 Task: Research Airbnb options in Apam, Ghana from 4th December, 2023 to 10th December, 2023 for 8 adults, 2 children, 1 infant and 1 pet. Place can be entire room or shared room with 4 bedrooms having 8 beds and 4 bathrooms. Property type can be house. Amenities needed are: wifi, TV, free parkinig on premises, gym, breakfast.
Action: Mouse moved to (512, 94)
Screenshot: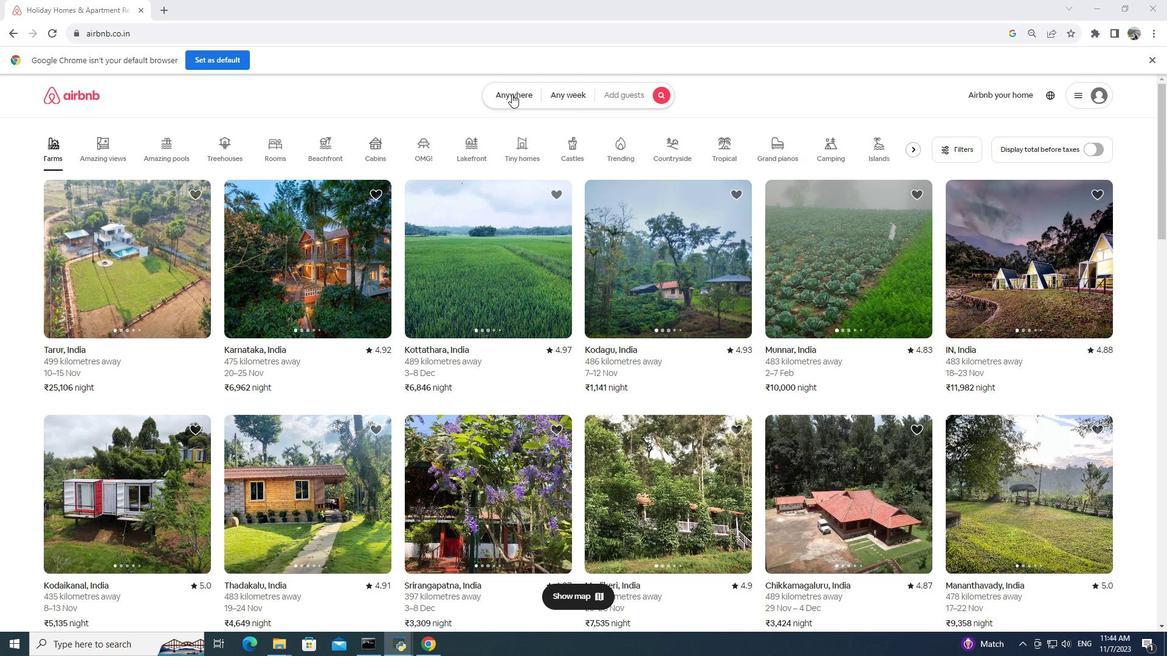 
Action: Mouse pressed left at (512, 94)
Screenshot: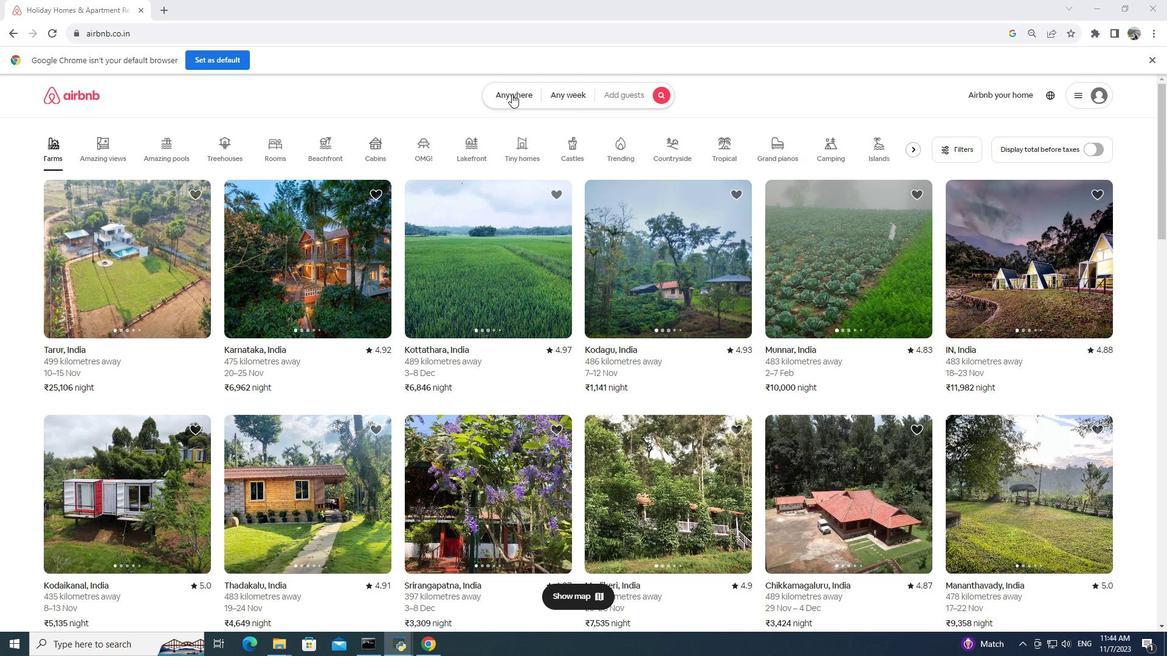 
Action: Mouse moved to (421, 145)
Screenshot: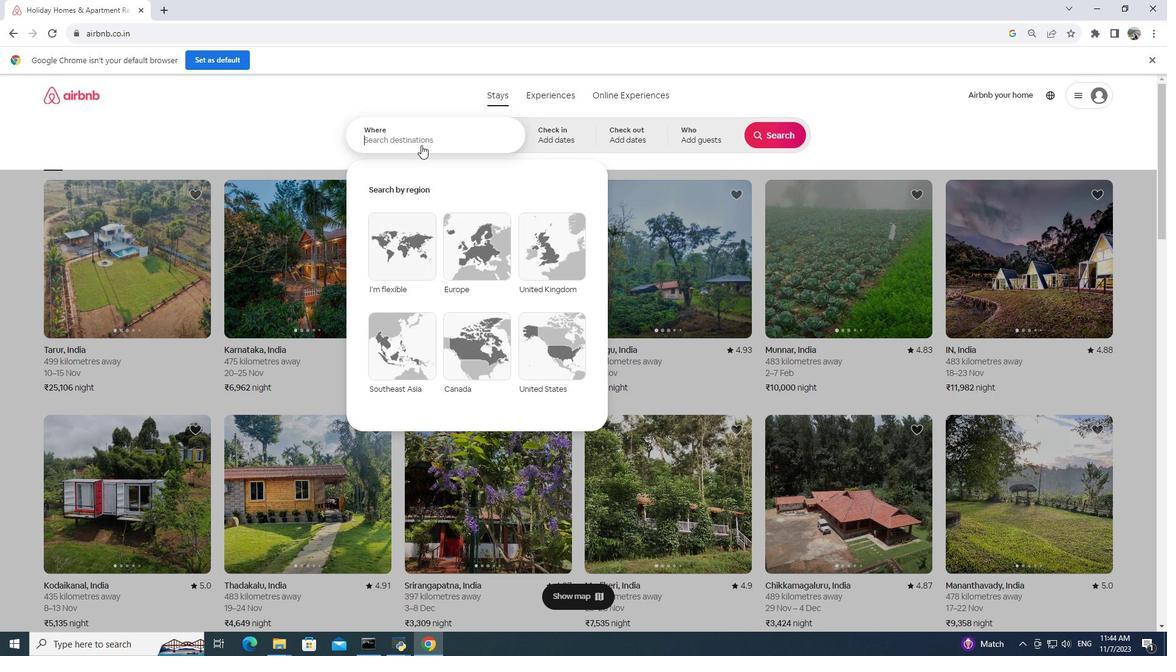 
Action: Mouse pressed left at (421, 145)
Screenshot: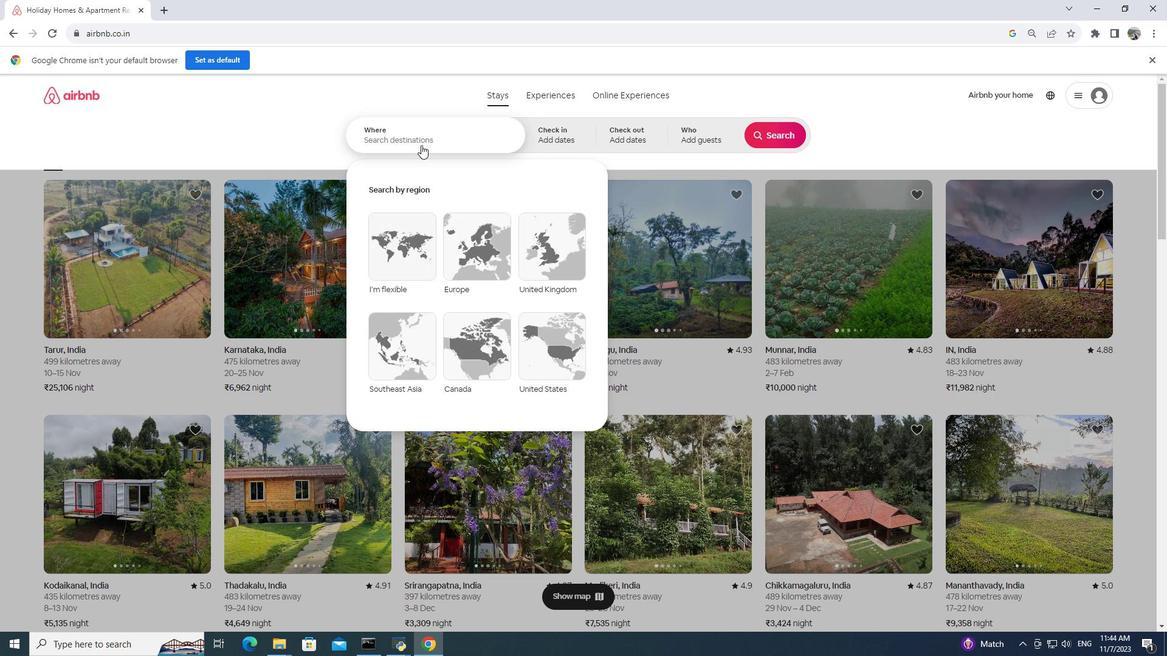 
Action: Mouse moved to (422, 145)
Screenshot: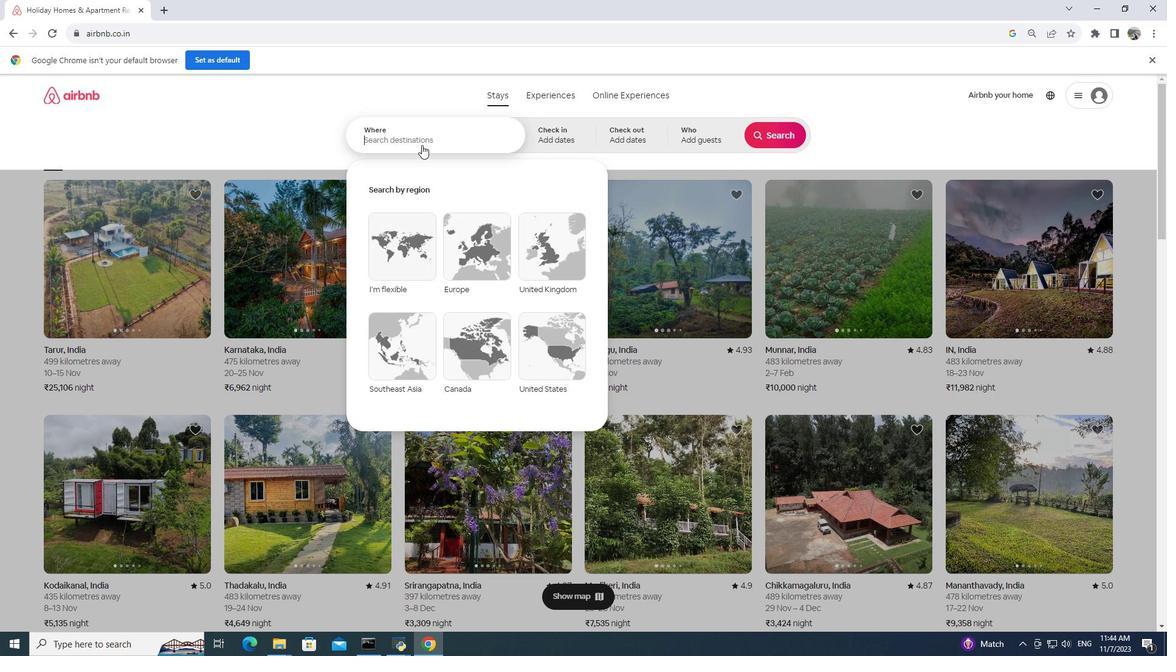 
Action: Key pressed apam,<Key.space>ghana
Screenshot: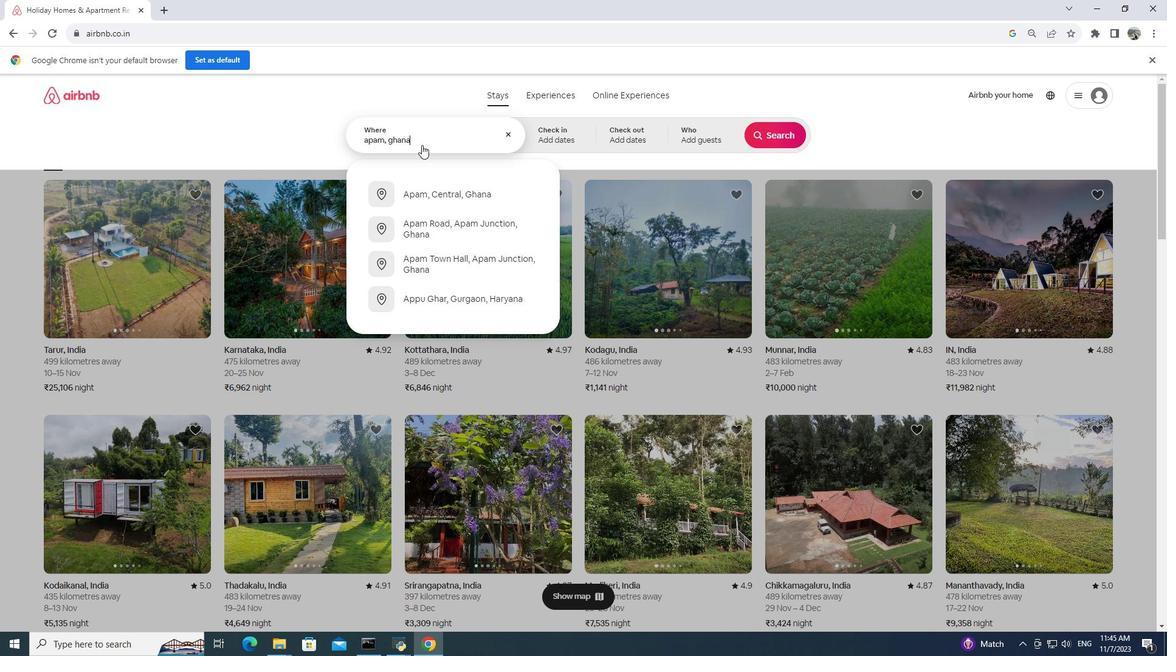 
Action: Mouse moved to (557, 139)
Screenshot: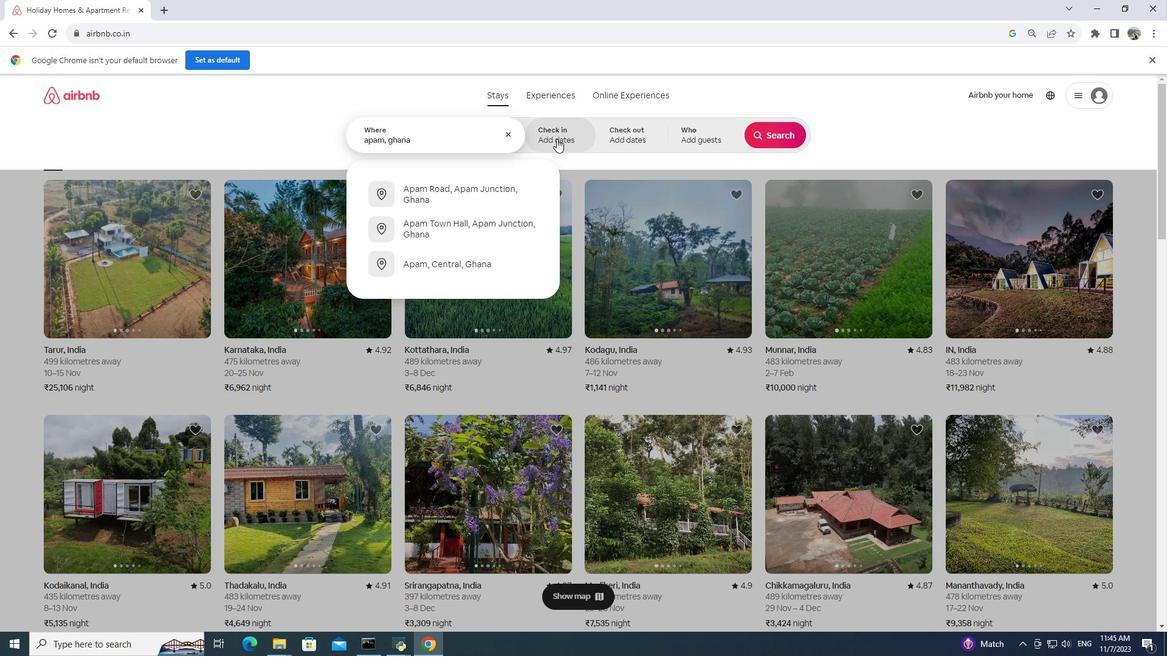 
Action: Mouse pressed left at (557, 139)
Screenshot: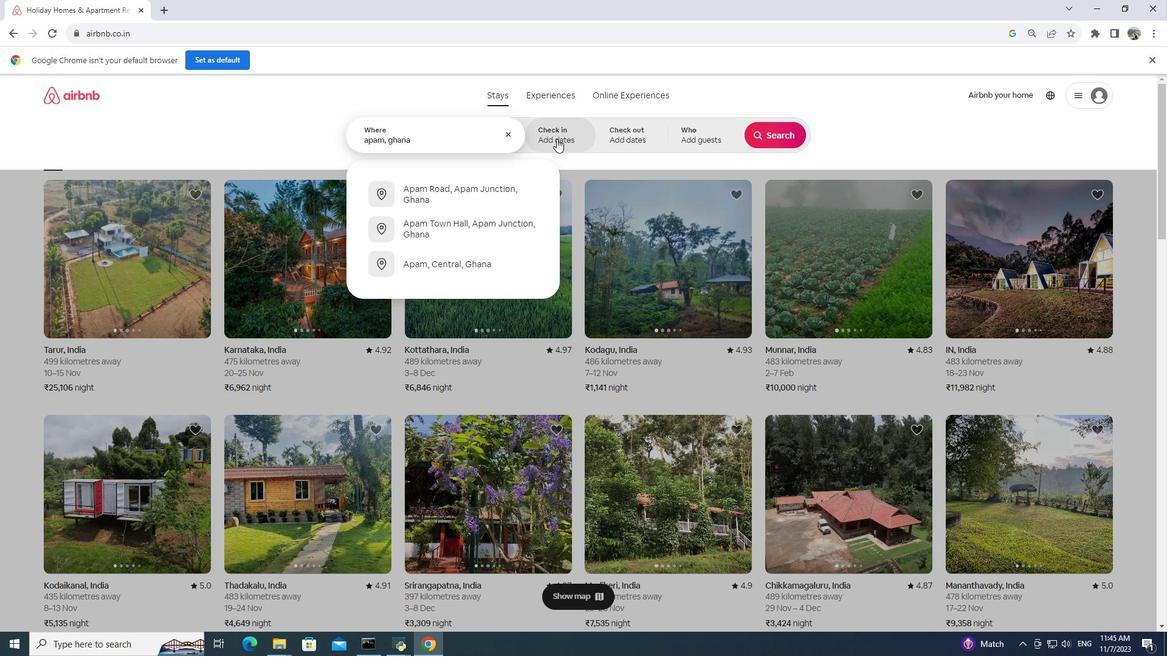 
Action: Mouse moved to (628, 296)
Screenshot: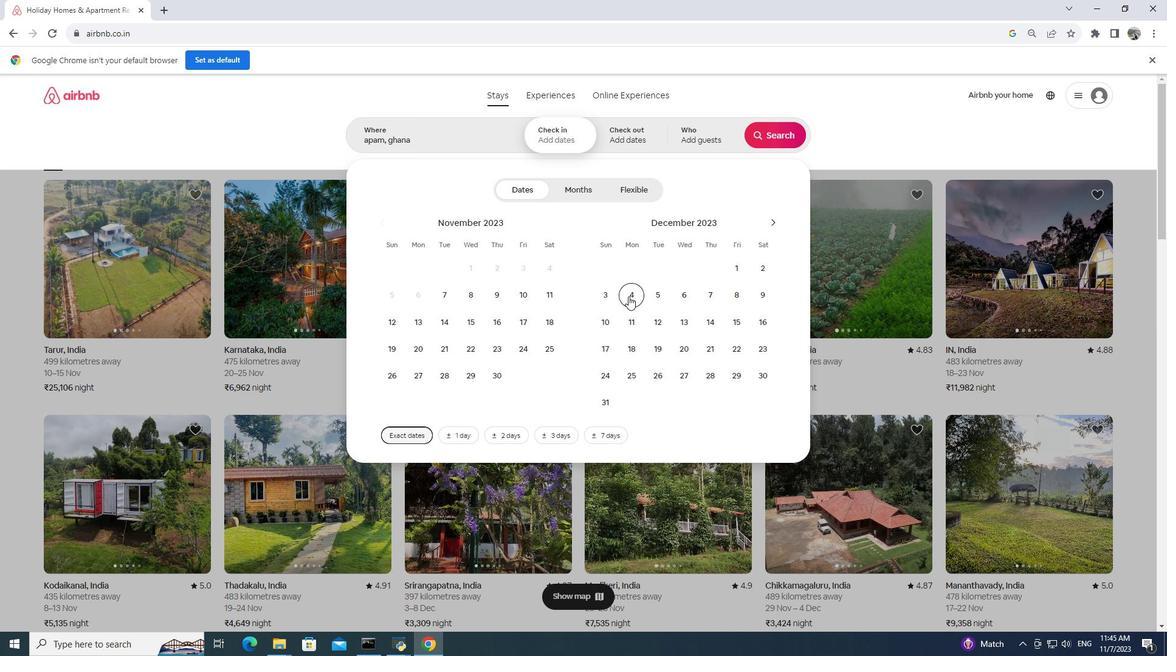 
Action: Mouse pressed left at (628, 296)
Screenshot: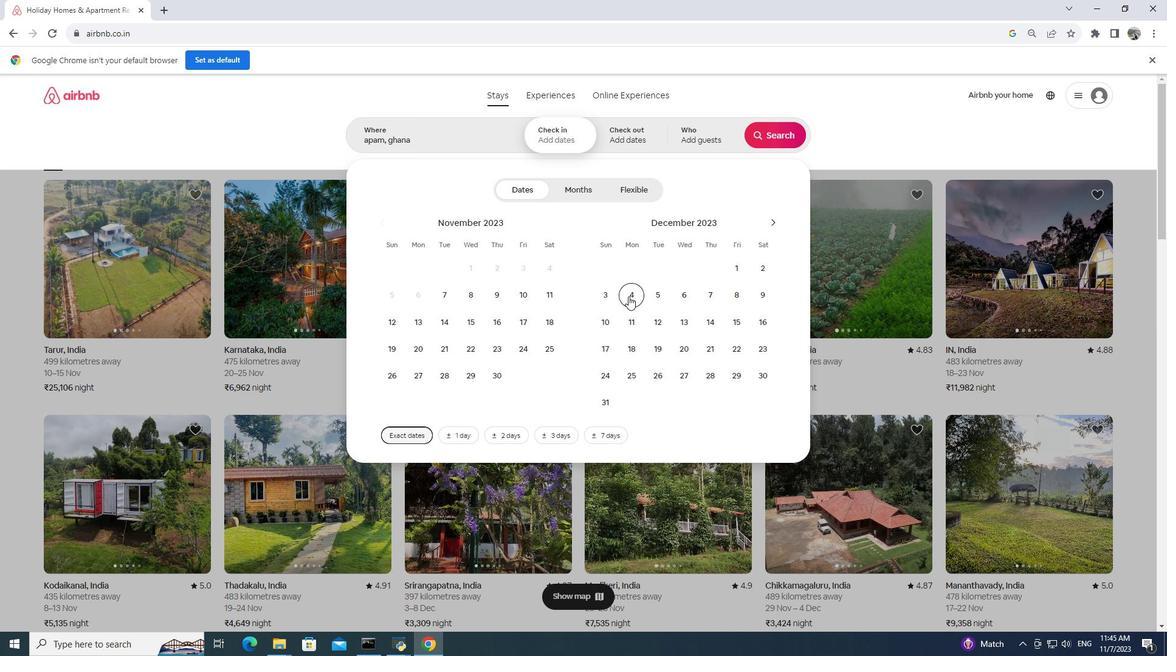 
Action: Mouse moved to (608, 328)
Screenshot: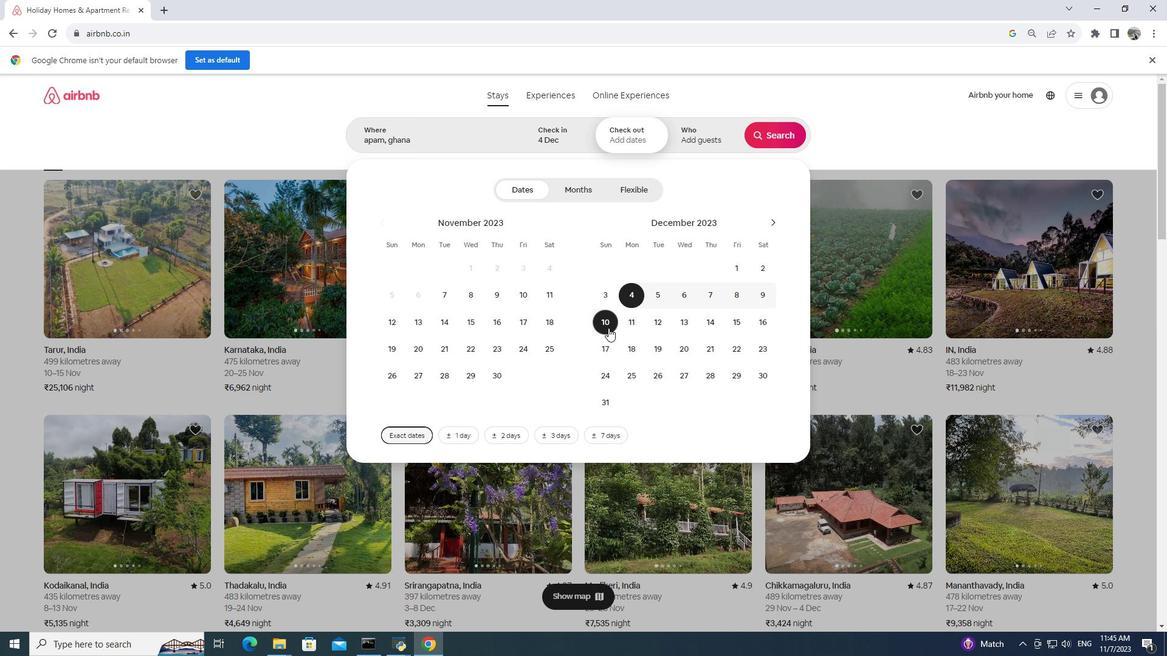 
Action: Mouse pressed left at (608, 328)
Screenshot: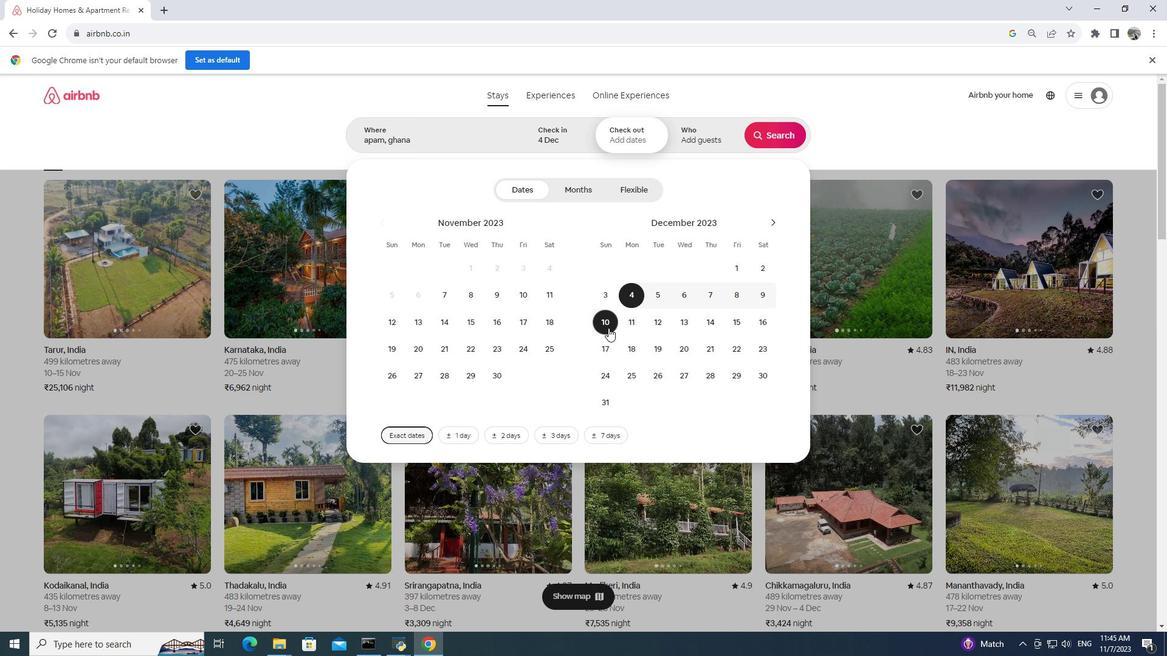 
Action: Mouse moved to (688, 127)
Screenshot: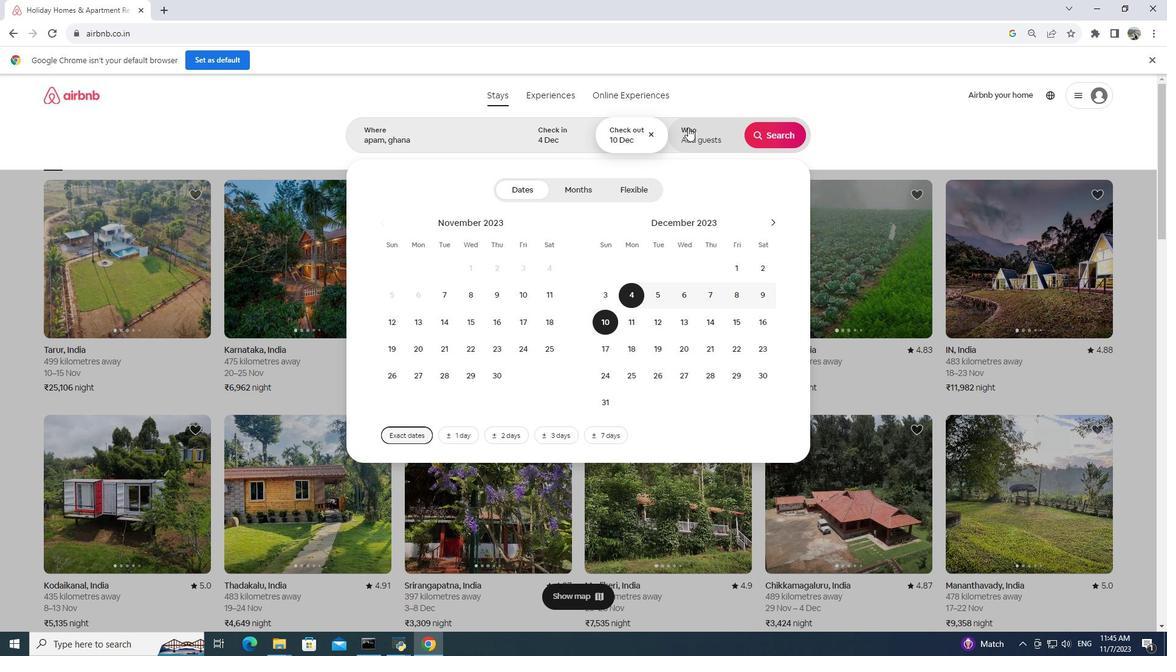 
Action: Mouse pressed left at (688, 127)
Screenshot: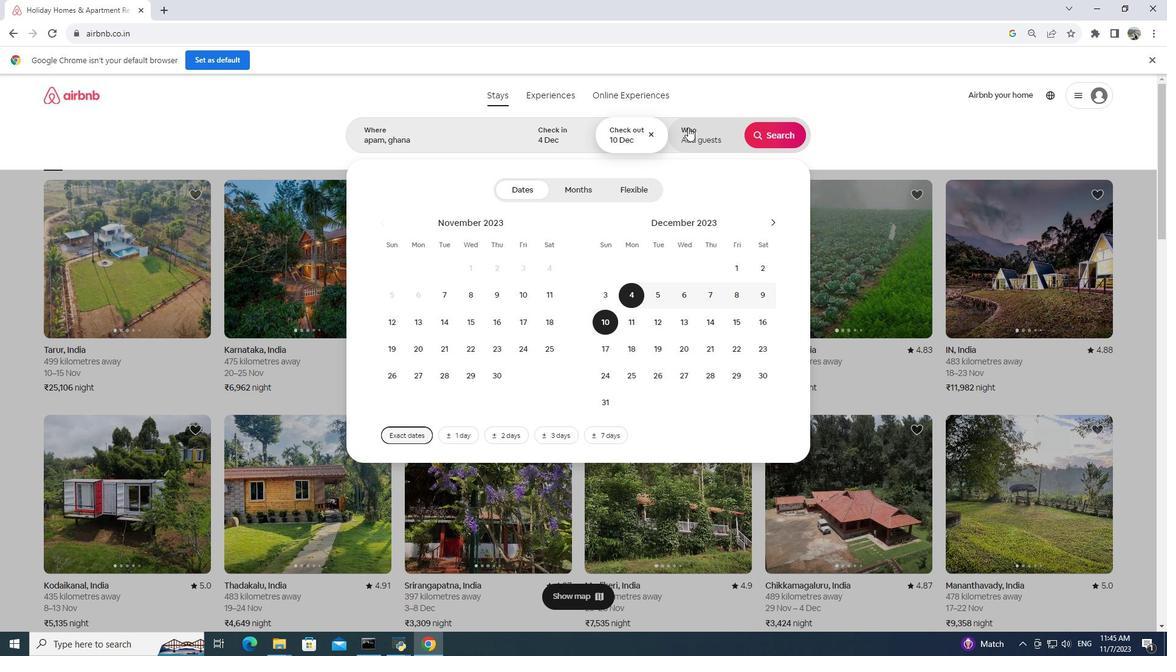 
Action: Mouse moved to (778, 194)
Screenshot: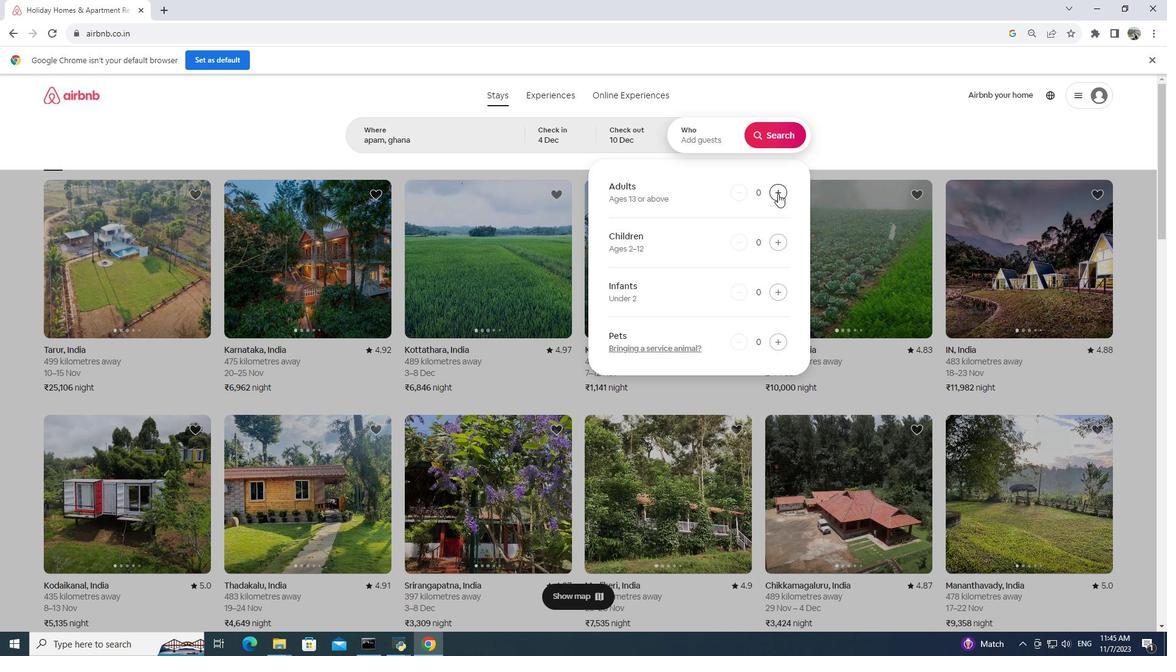 
Action: Mouse pressed left at (778, 194)
Screenshot: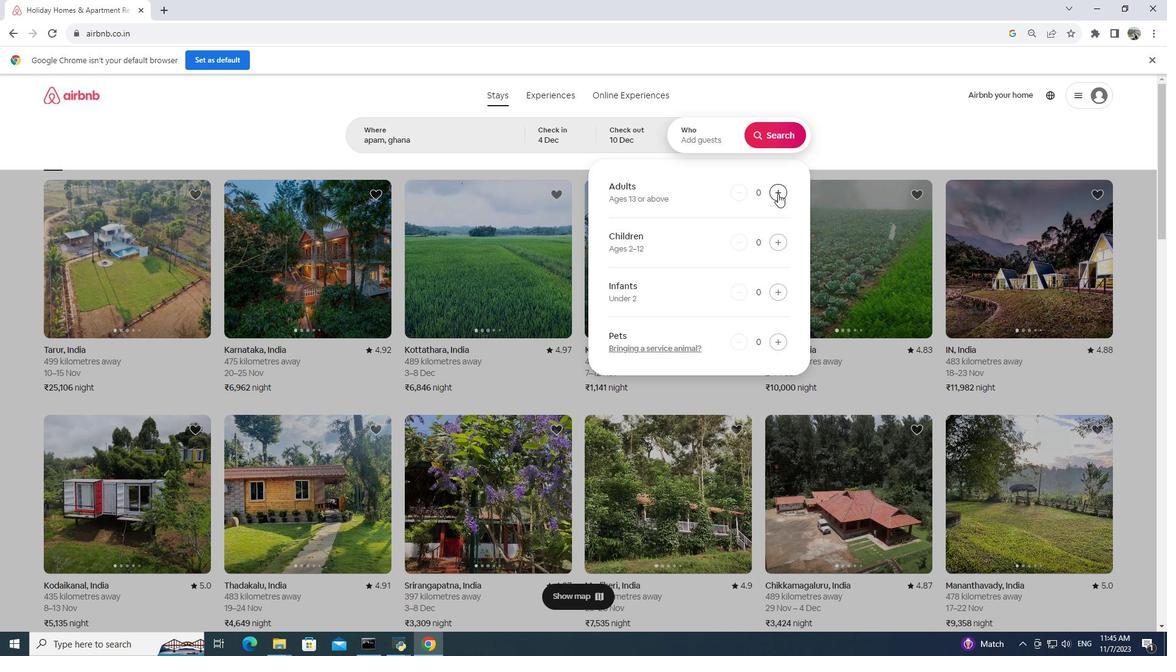 
Action: Mouse moved to (778, 192)
Screenshot: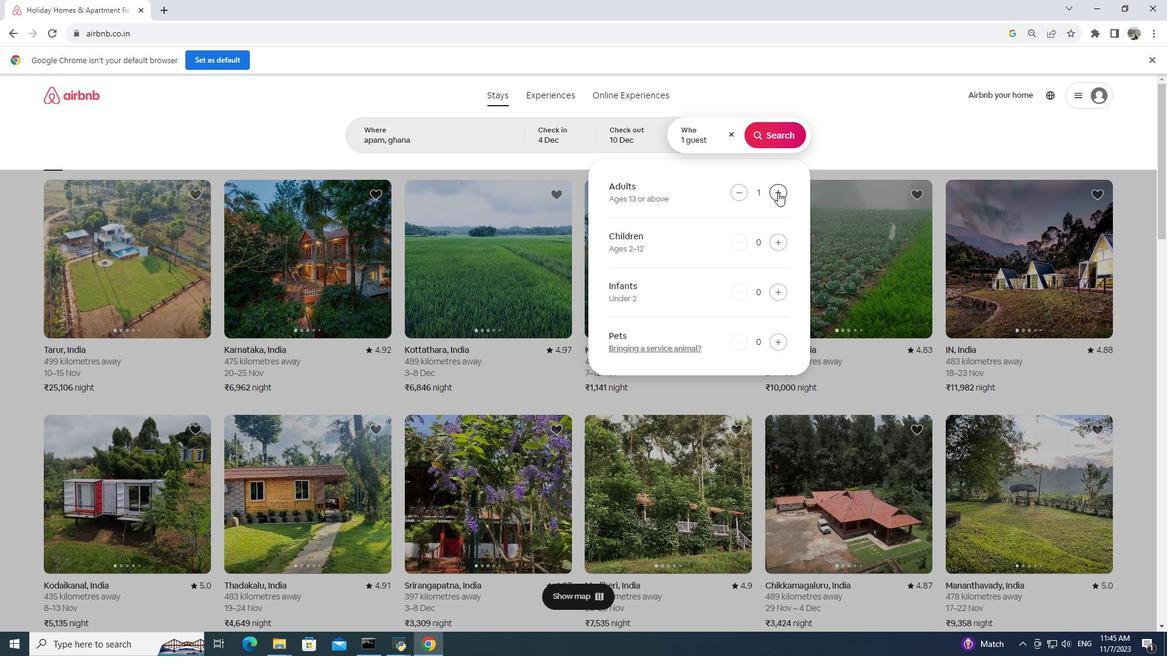 
Action: Mouse pressed left at (778, 192)
Screenshot: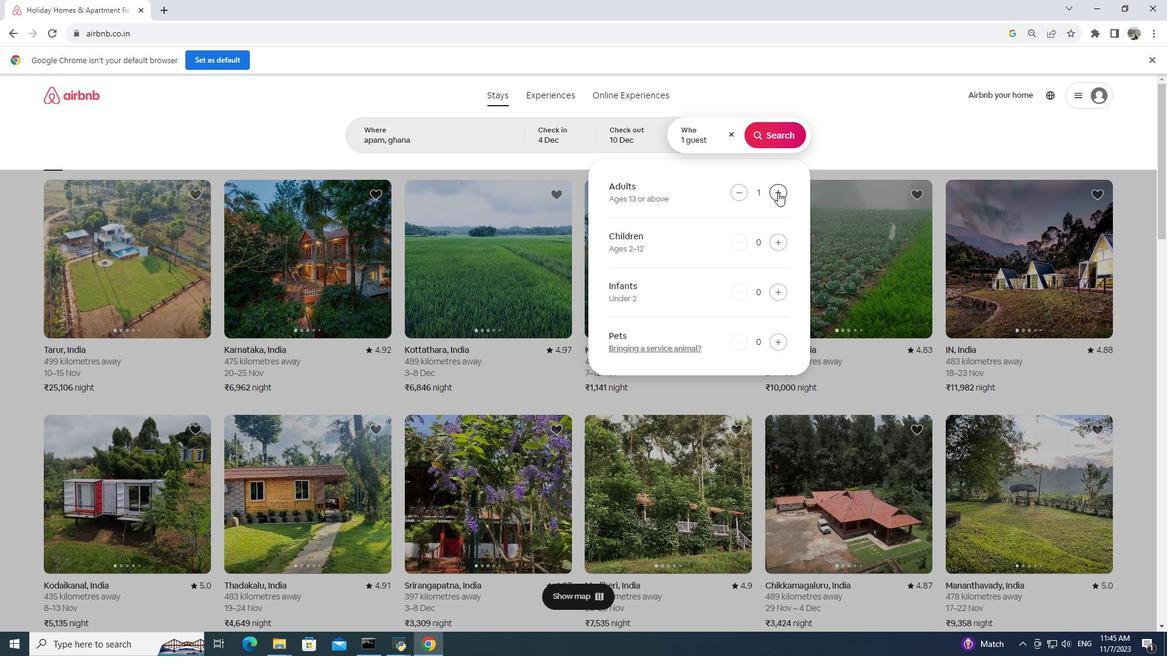 
Action: Mouse moved to (778, 192)
Screenshot: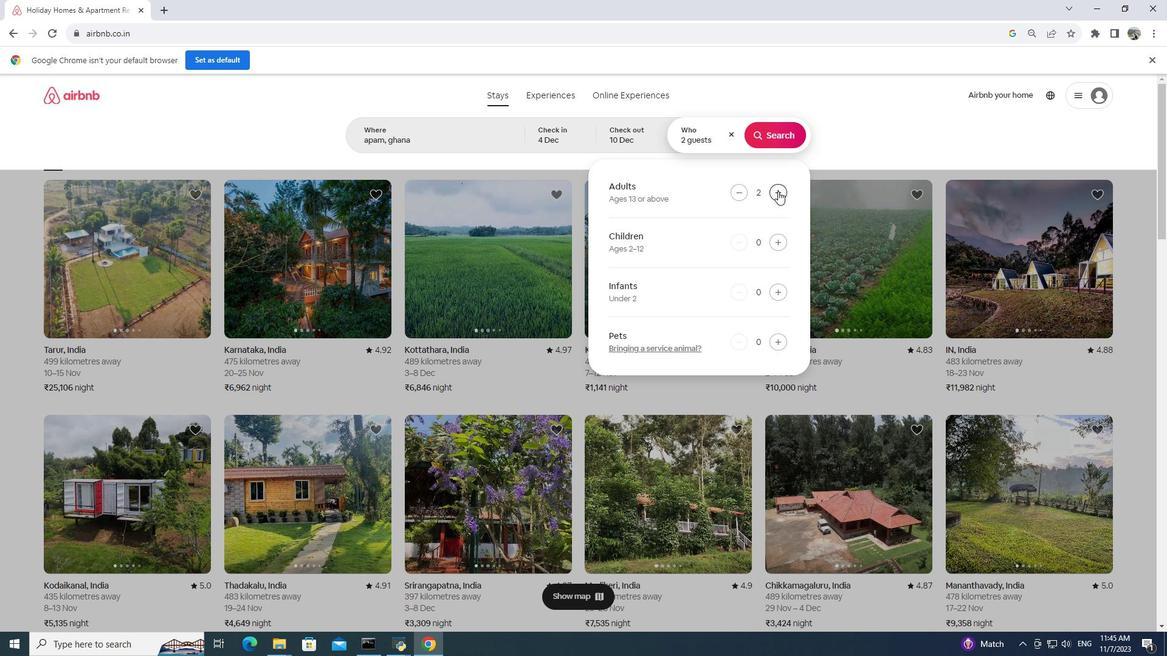 
Action: Mouse pressed left at (778, 192)
Screenshot: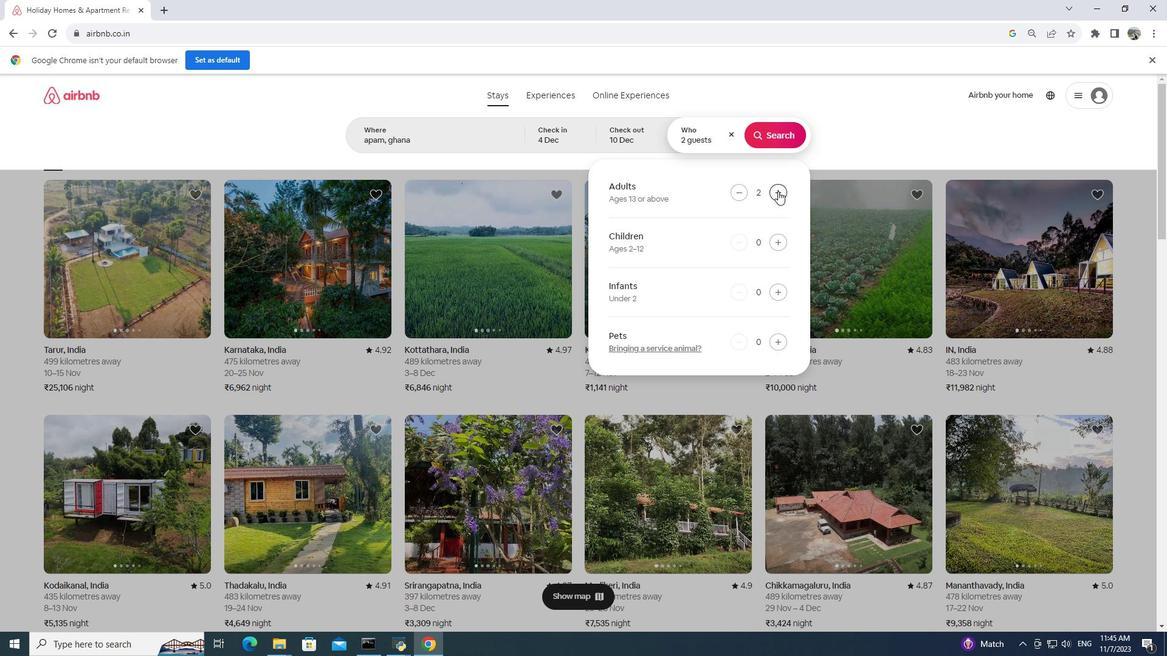 
Action: Mouse moved to (778, 191)
Screenshot: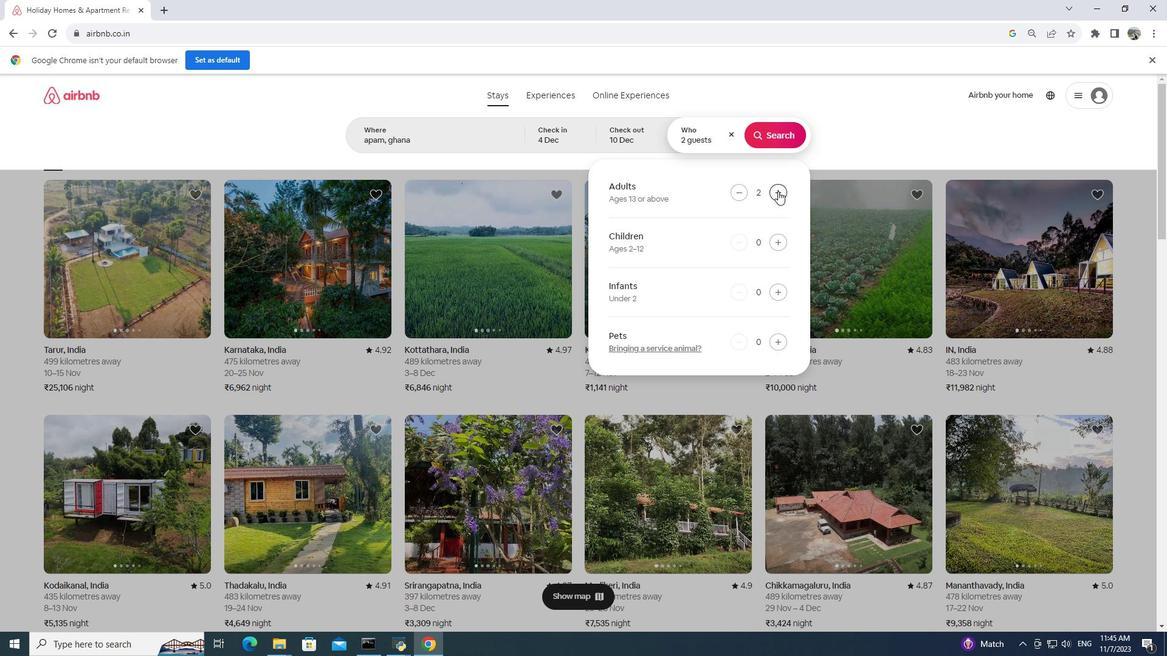 
Action: Mouse pressed left at (778, 191)
Screenshot: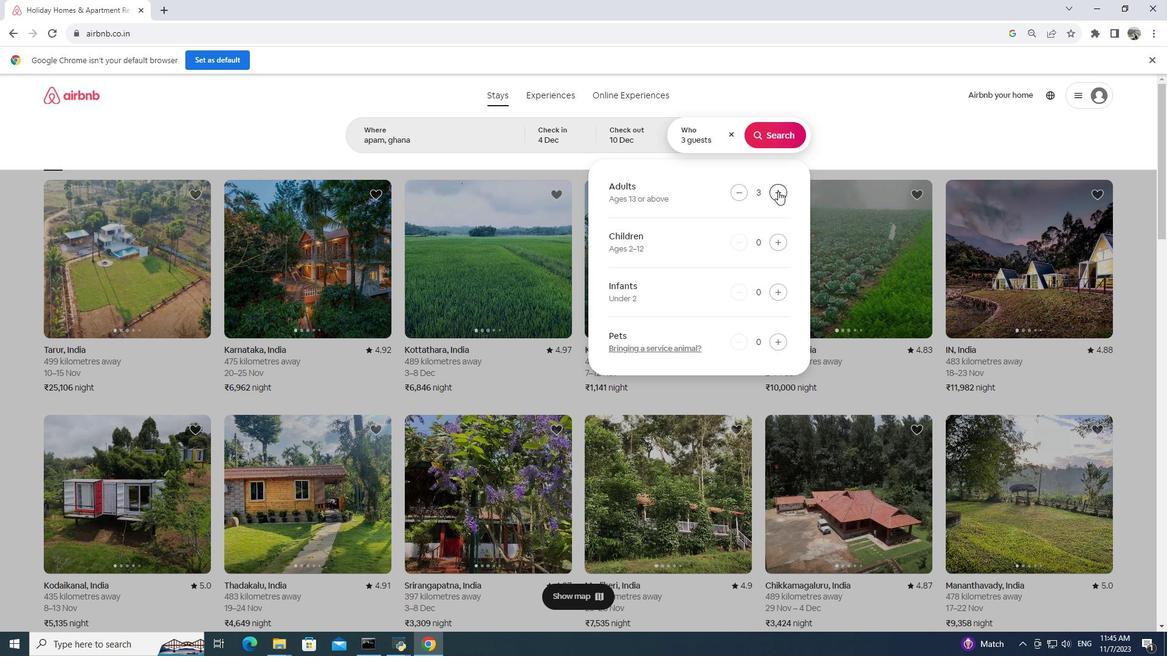 
Action: Mouse pressed left at (778, 191)
Screenshot: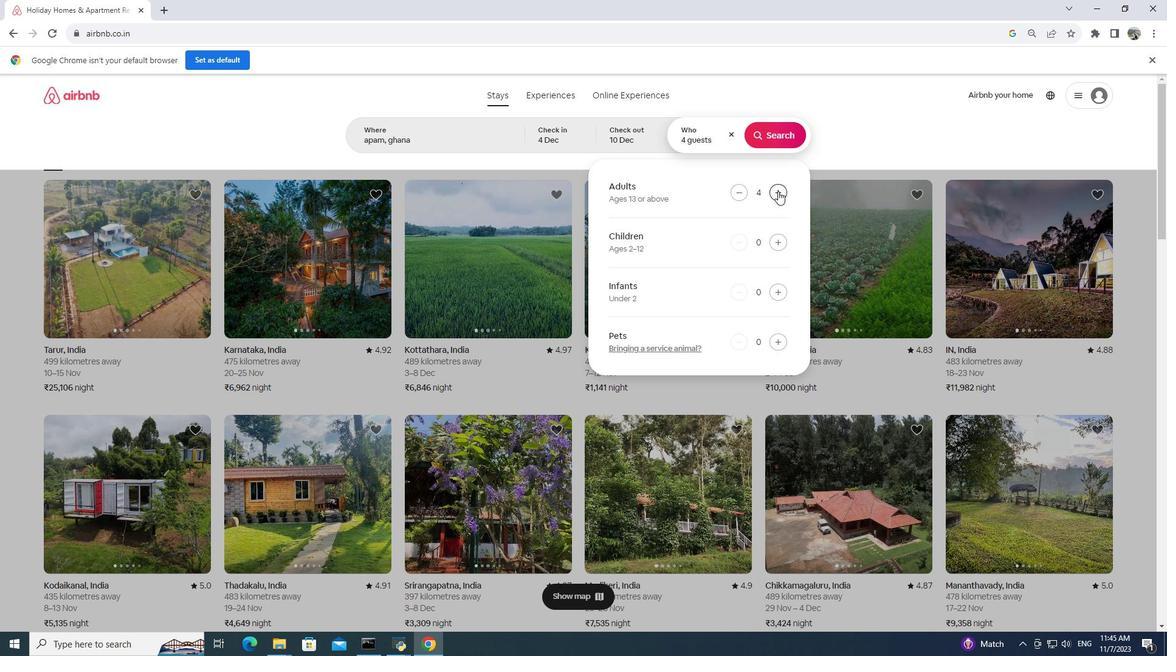 
Action: Mouse moved to (778, 190)
Screenshot: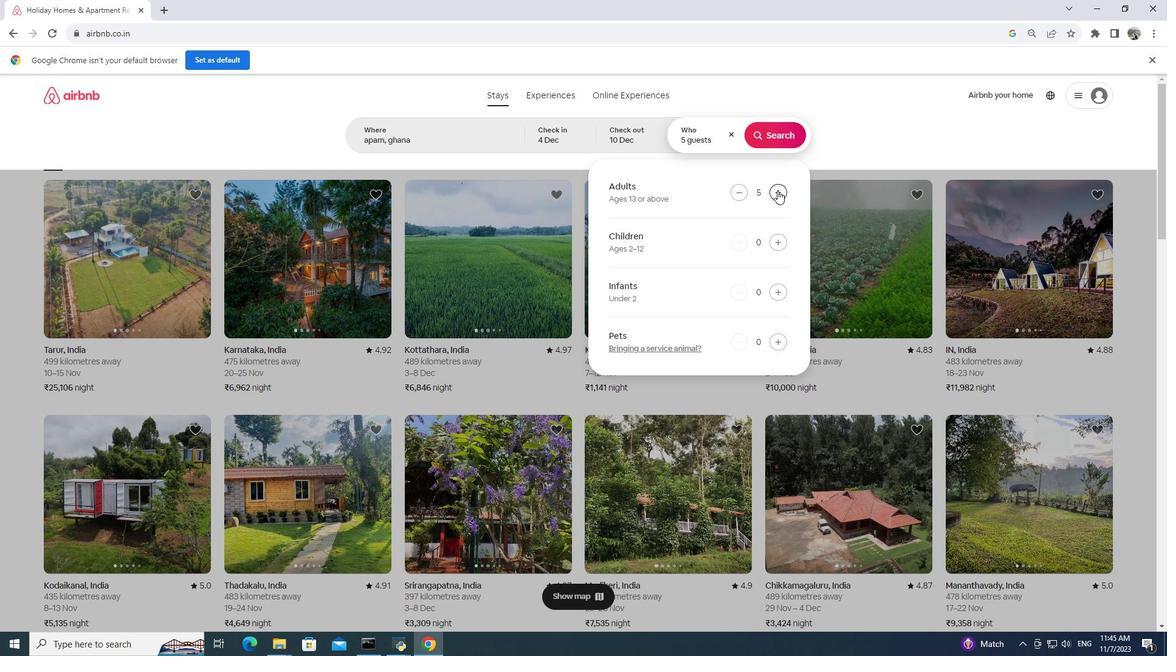 
Action: Mouse pressed left at (778, 190)
Screenshot: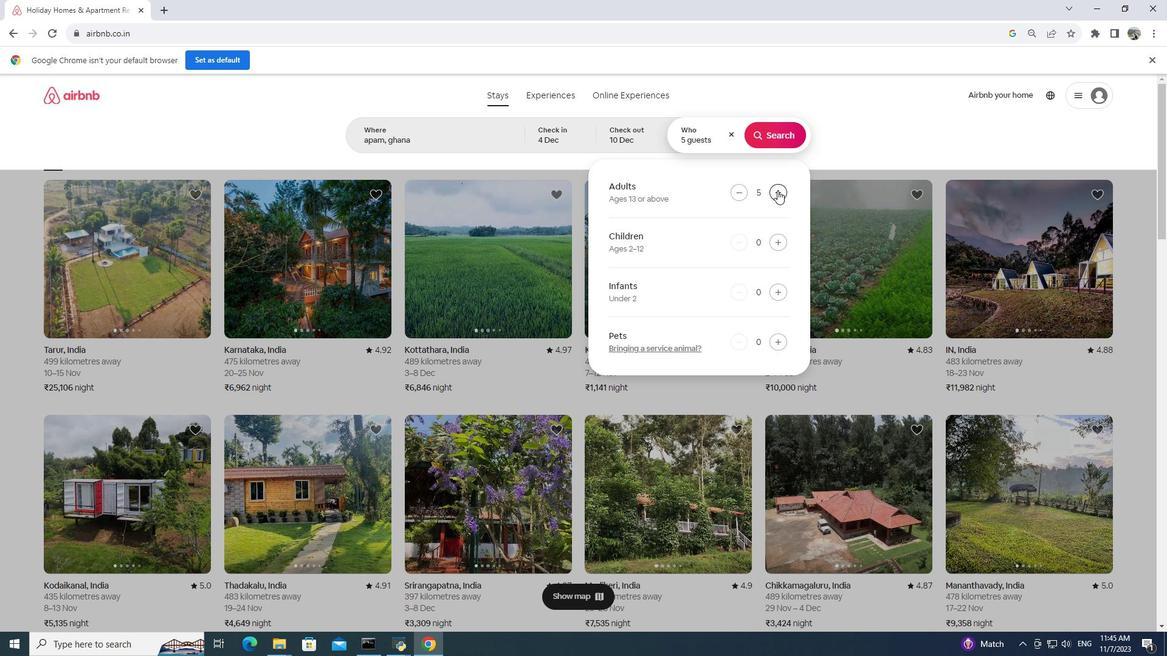 
Action: Mouse moved to (777, 190)
Screenshot: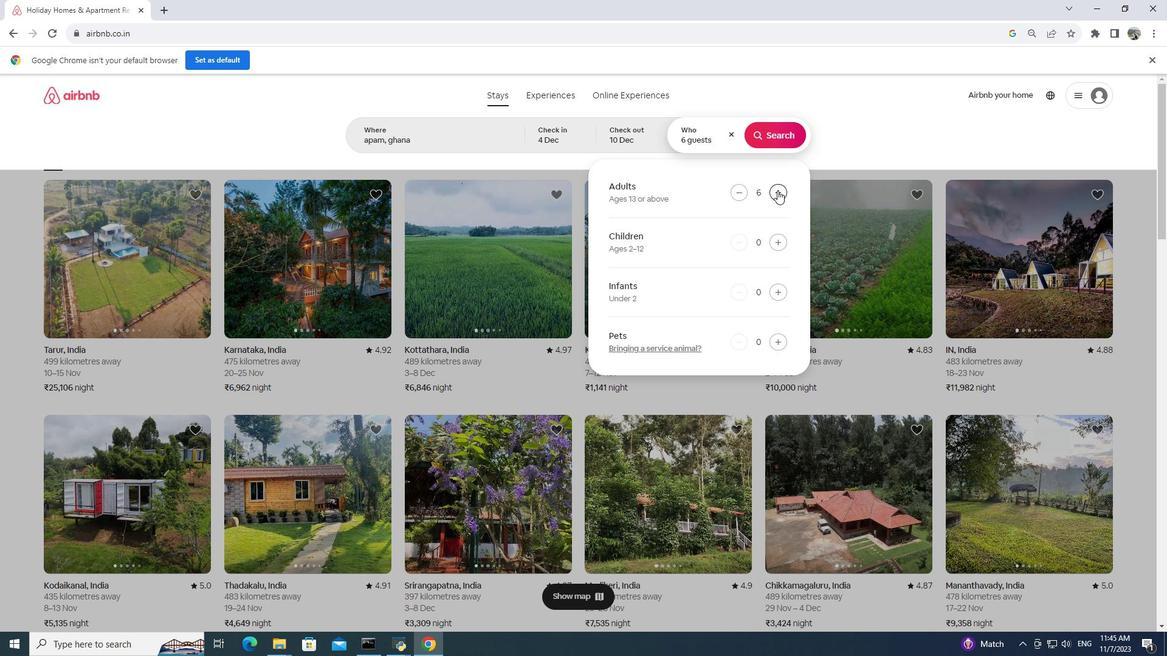 
Action: Mouse pressed left at (777, 190)
Screenshot: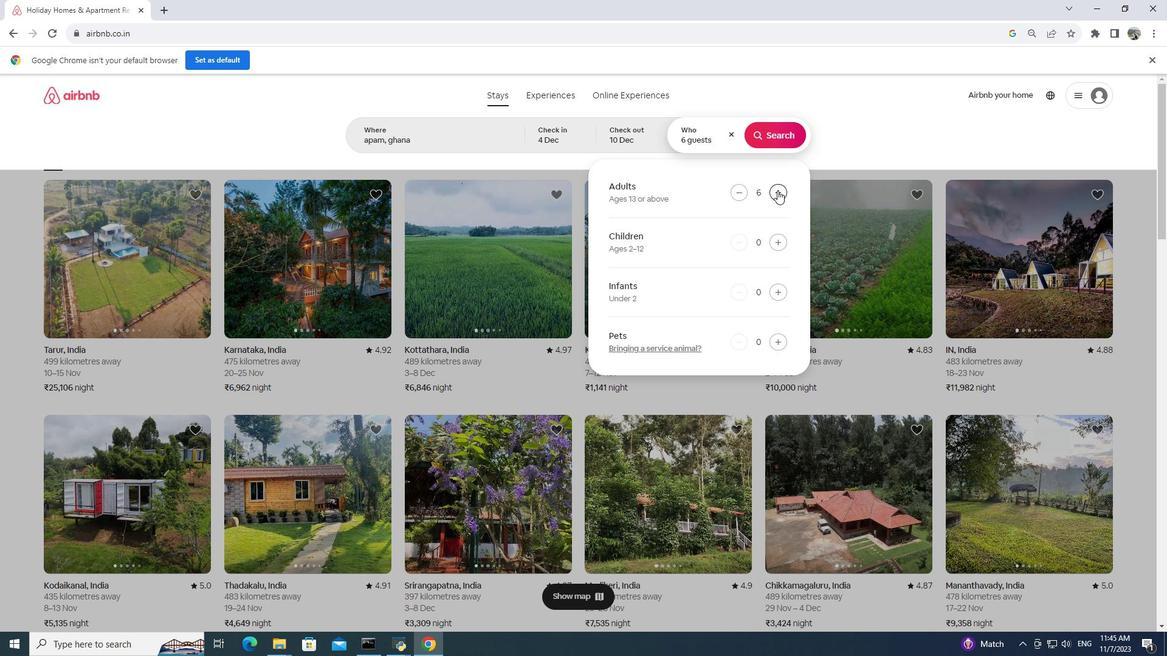 
Action: Mouse pressed left at (777, 190)
Screenshot: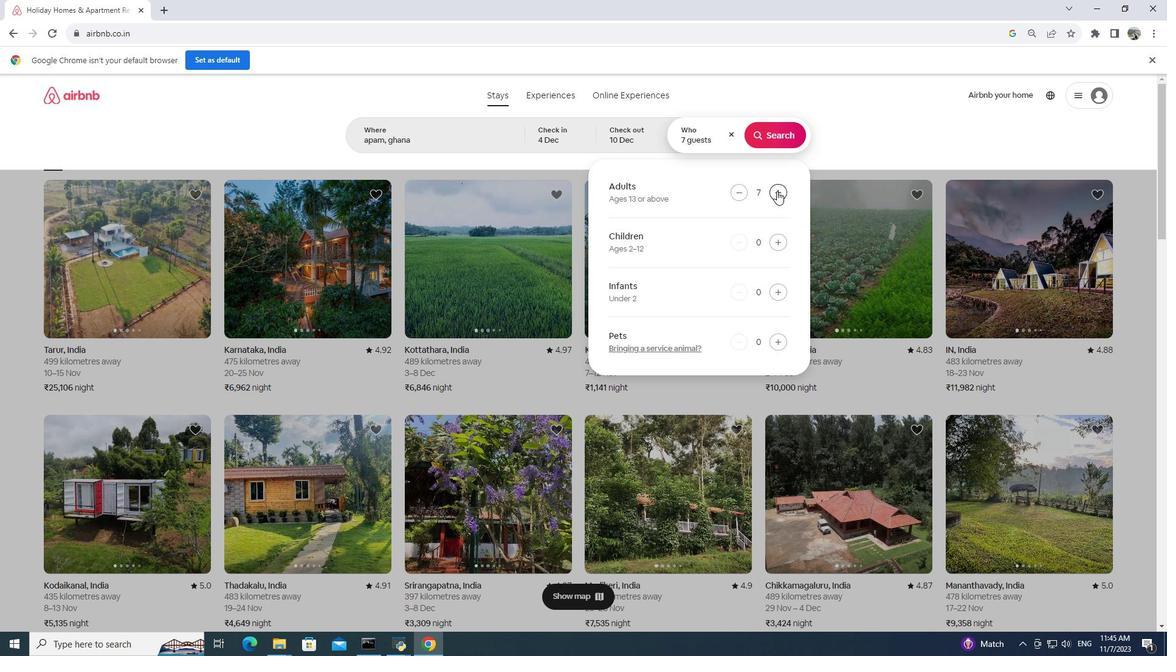 
Action: Mouse moved to (779, 238)
Screenshot: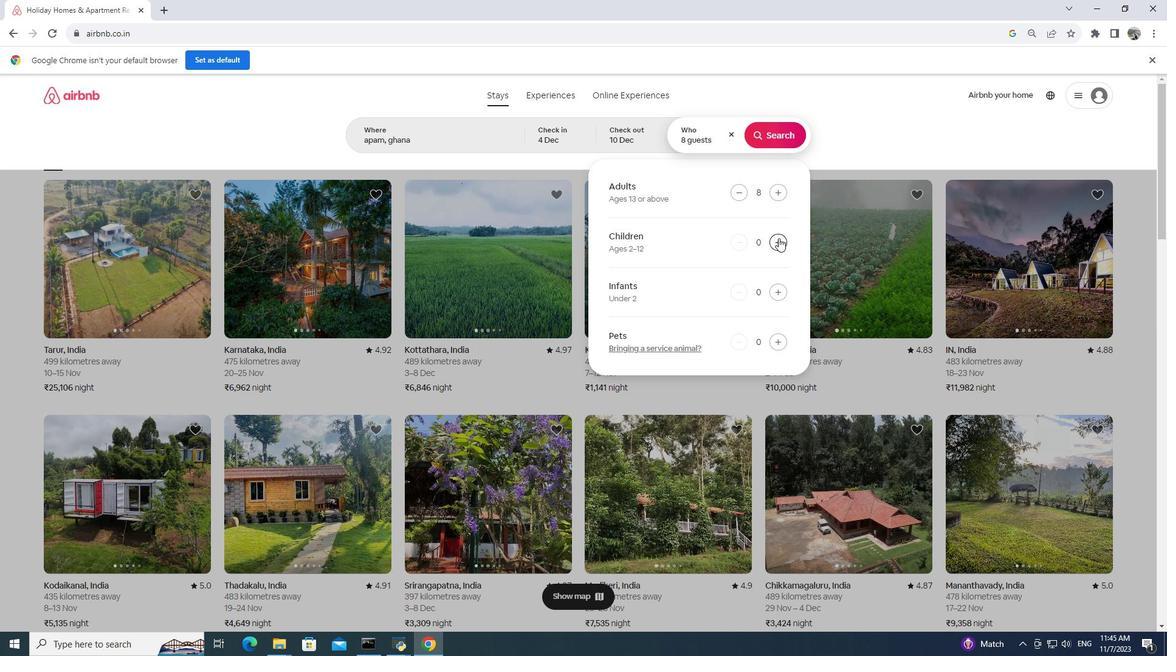 
Action: Mouse pressed left at (779, 238)
Screenshot: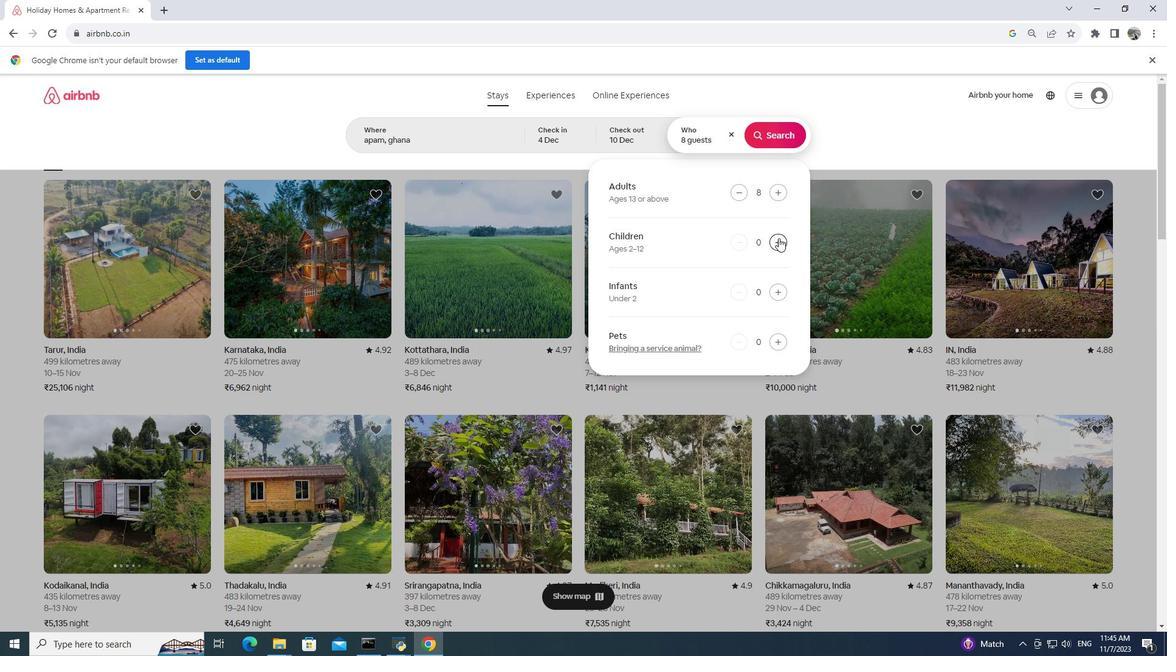
Action: Mouse pressed left at (779, 238)
Screenshot: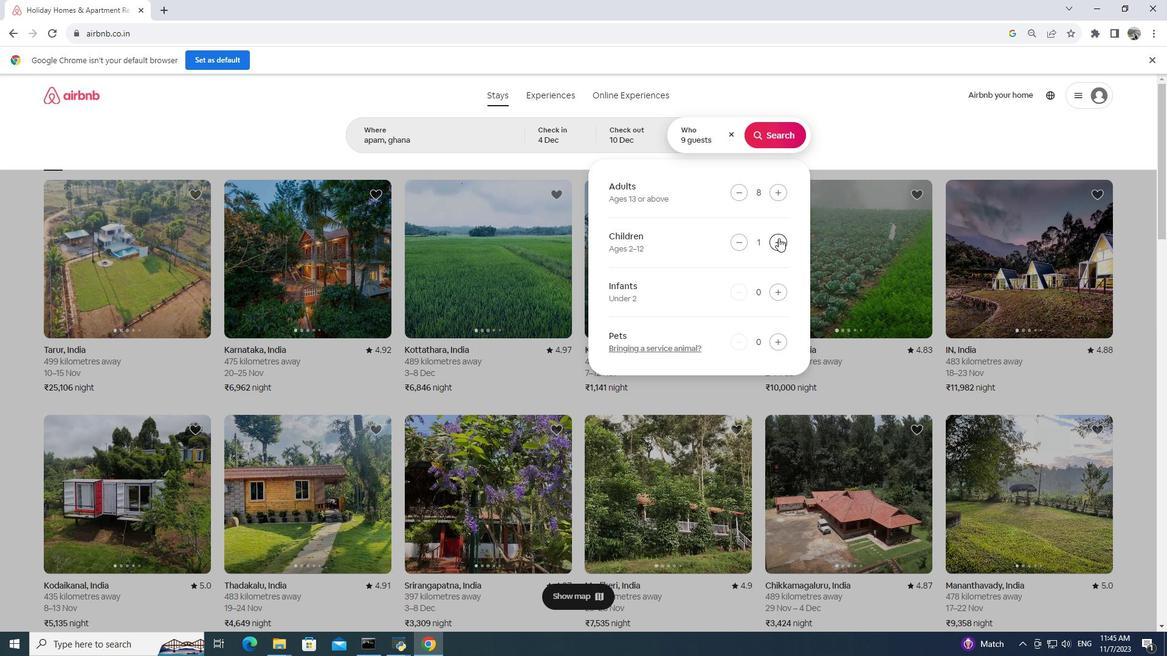 
Action: Mouse moved to (776, 291)
Screenshot: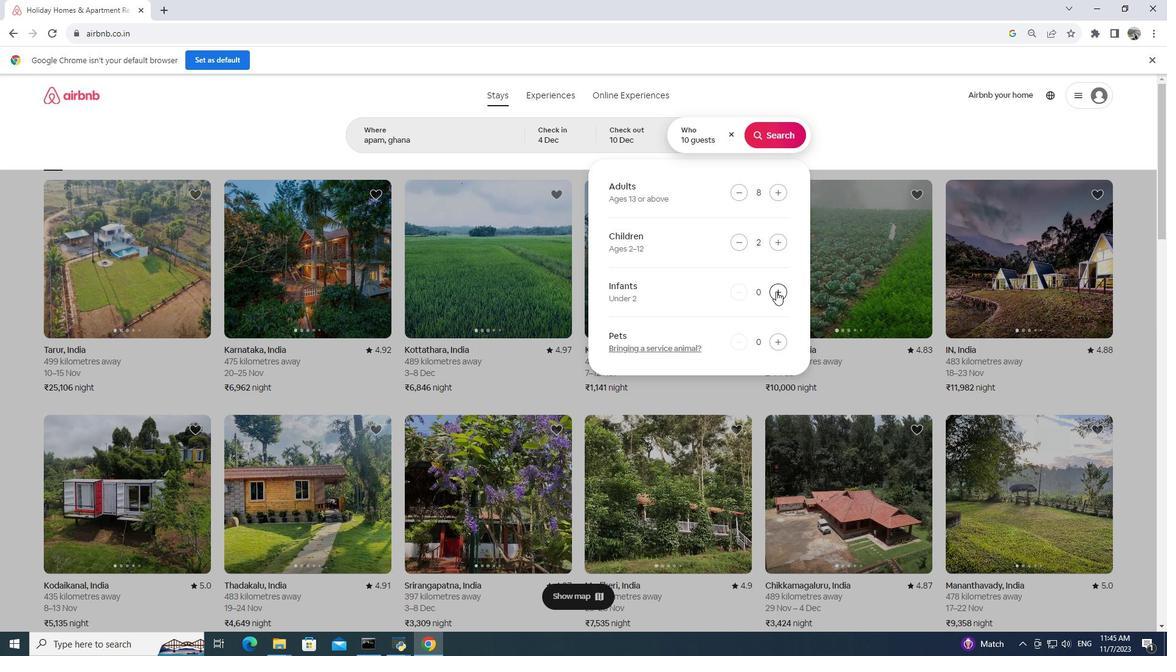 
Action: Mouse pressed left at (776, 291)
Screenshot: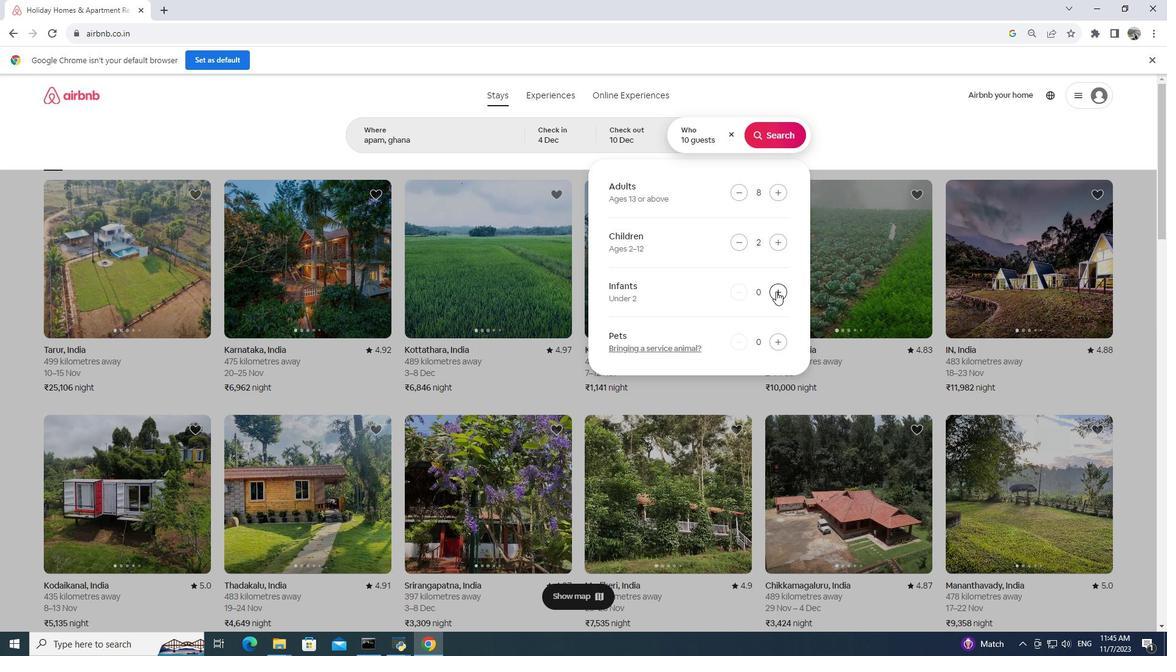 
Action: Mouse moved to (777, 340)
Screenshot: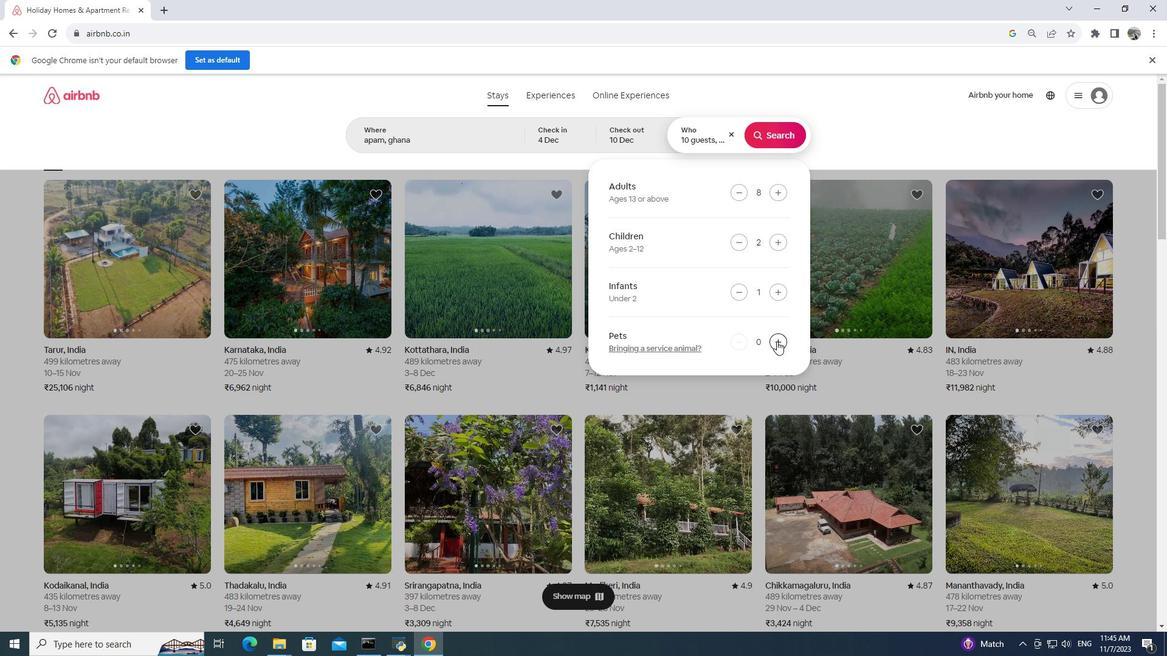 
Action: Mouse pressed left at (777, 340)
Screenshot: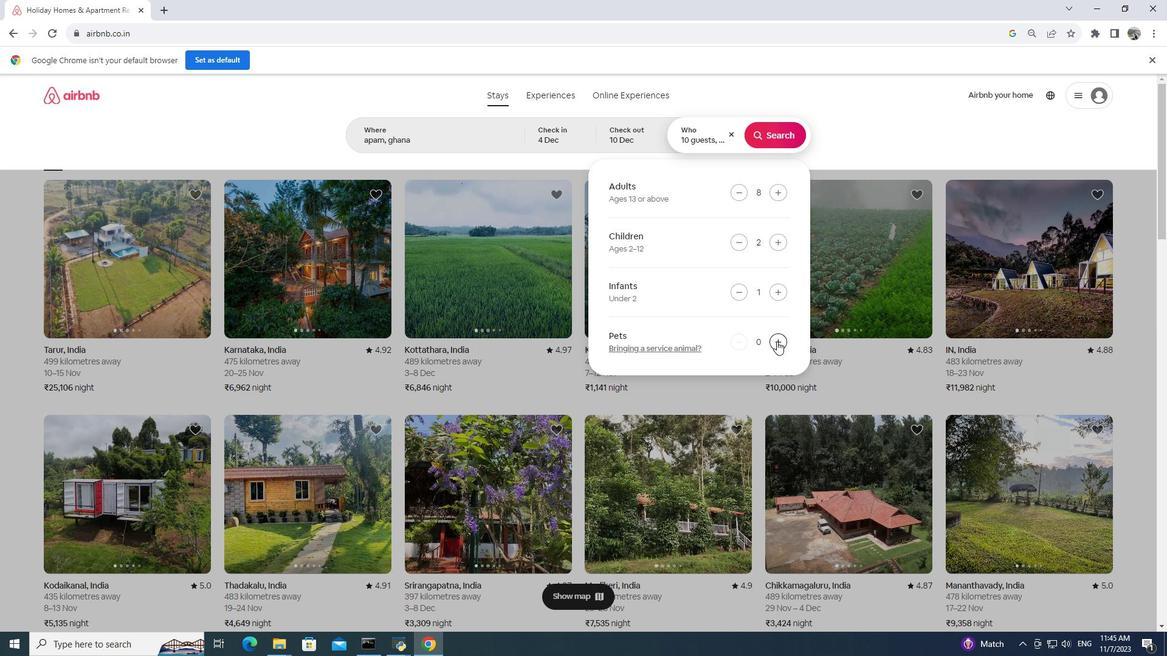 
Action: Mouse moved to (774, 127)
Screenshot: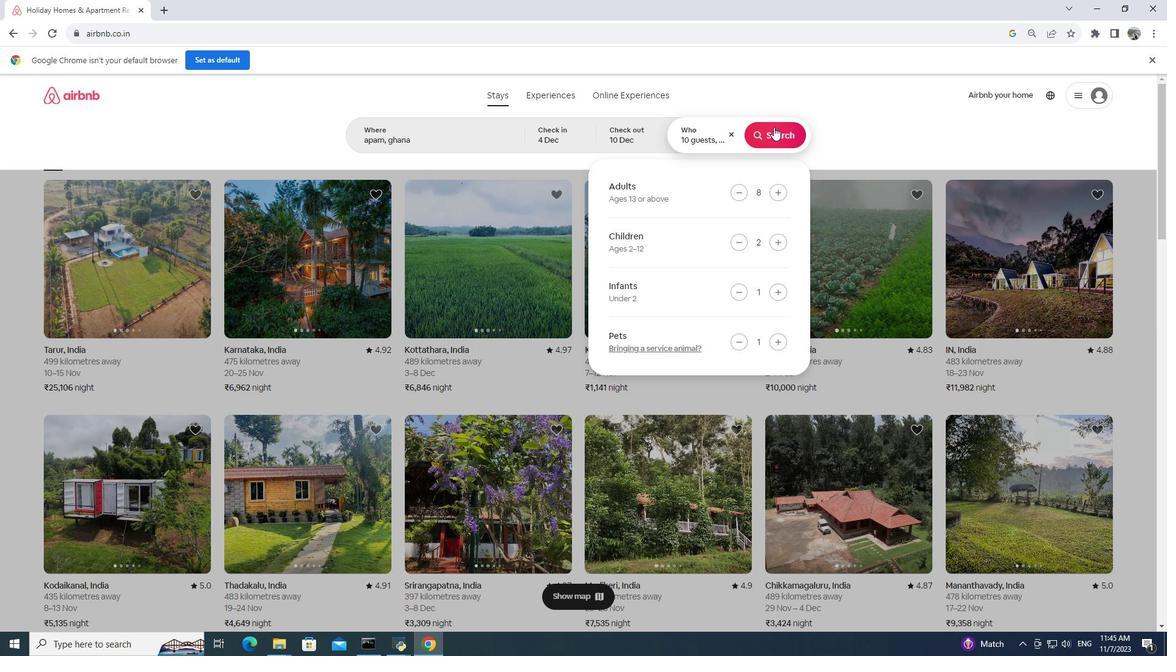 
Action: Mouse pressed left at (774, 127)
Screenshot: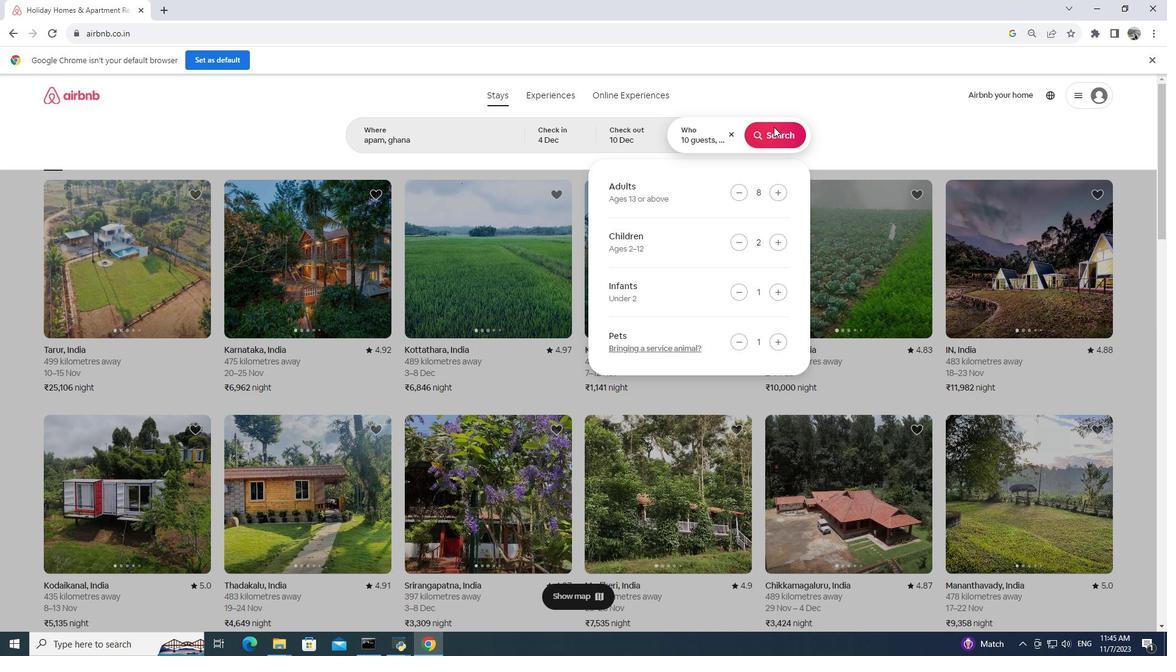 
Action: Mouse moved to (985, 141)
Screenshot: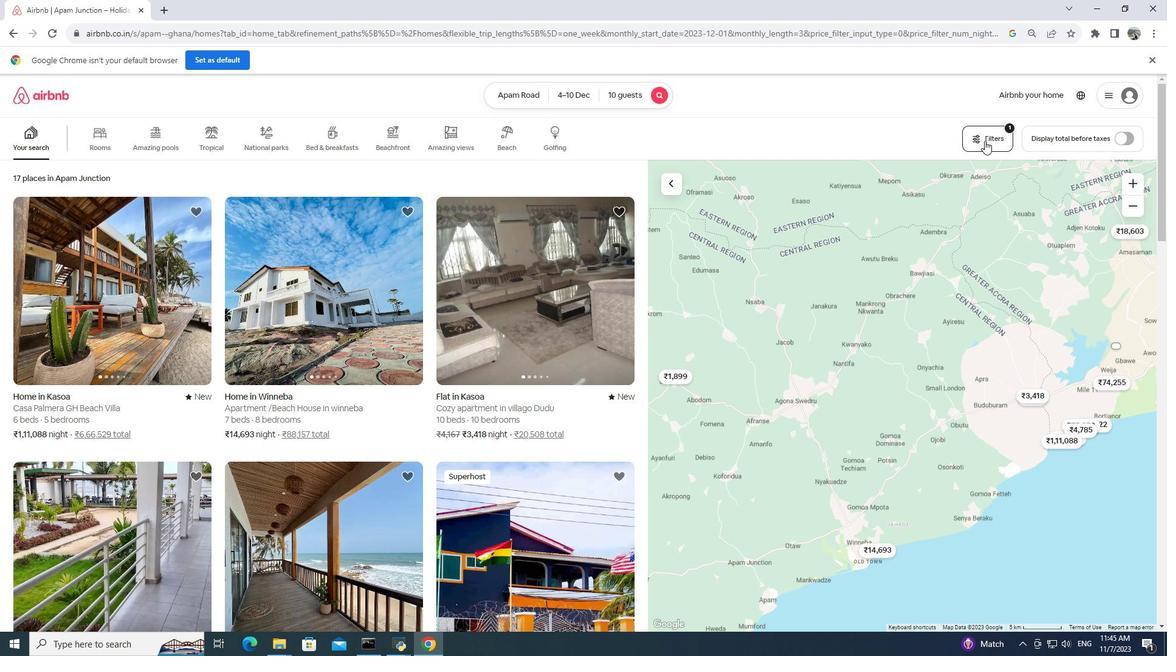 
Action: Mouse pressed left at (985, 141)
Screenshot: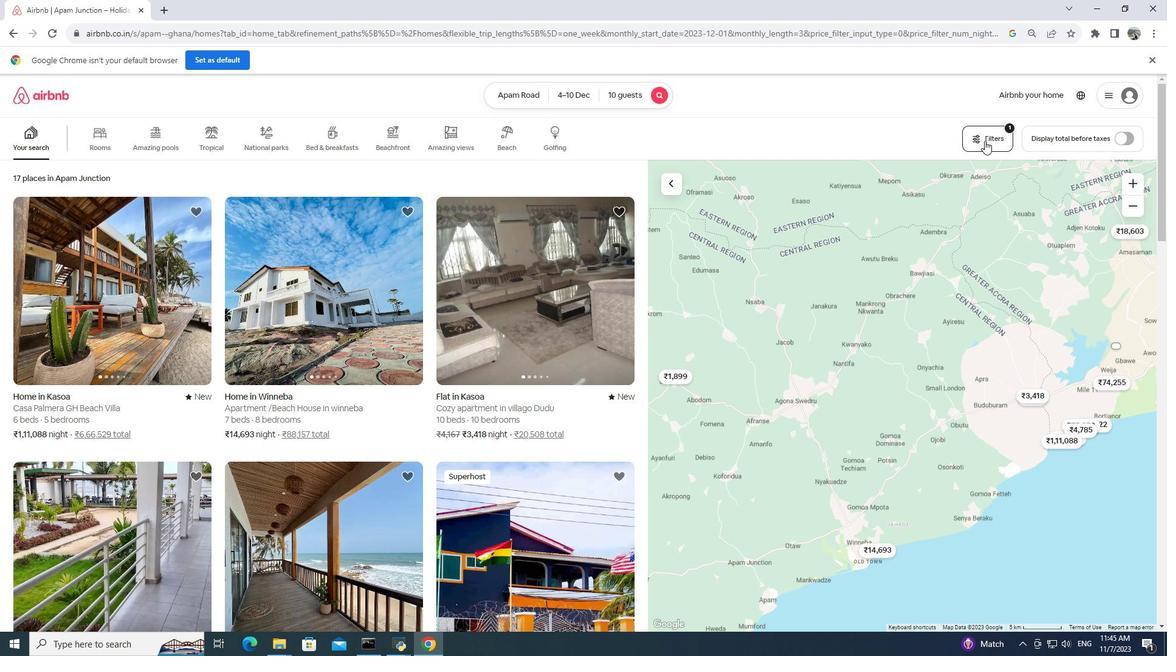 
Action: Mouse moved to (583, 406)
Screenshot: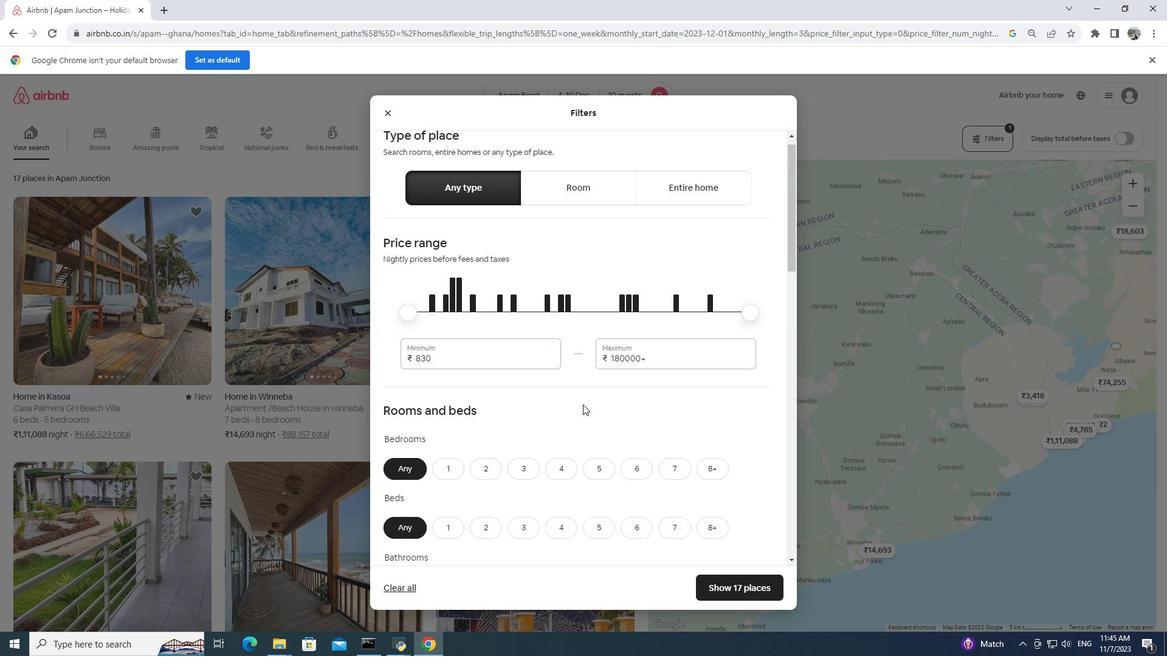 
Action: Mouse scrolled (583, 406) with delta (0, 0)
Screenshot: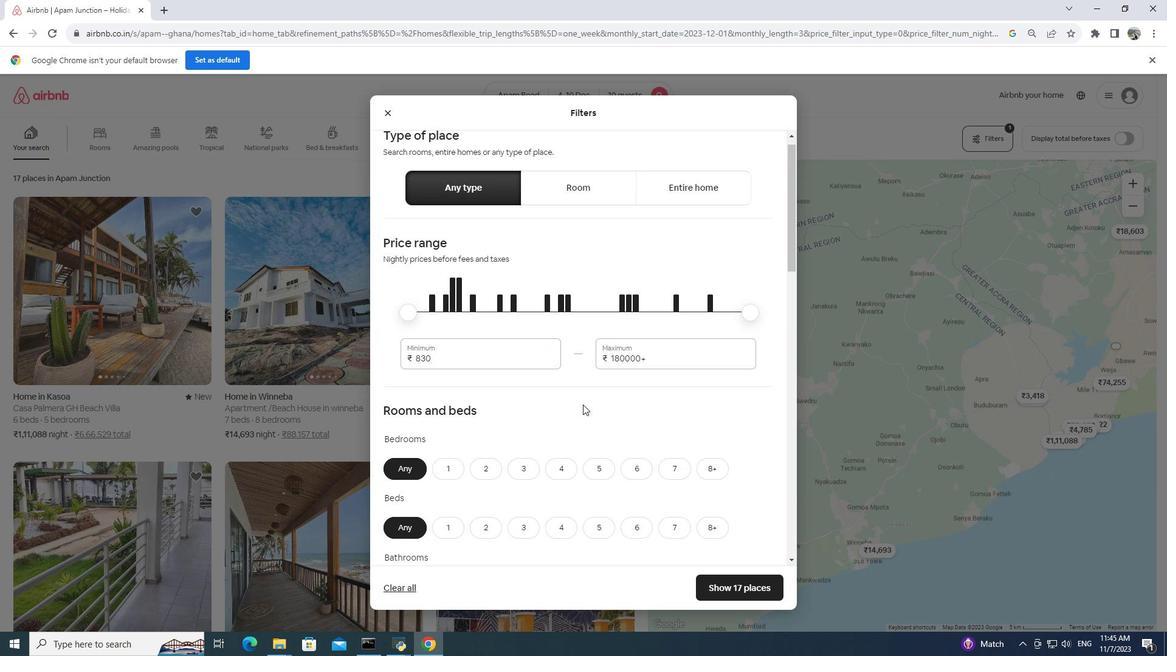 
Action: Mouse moved to (583, 406)
Screenshot: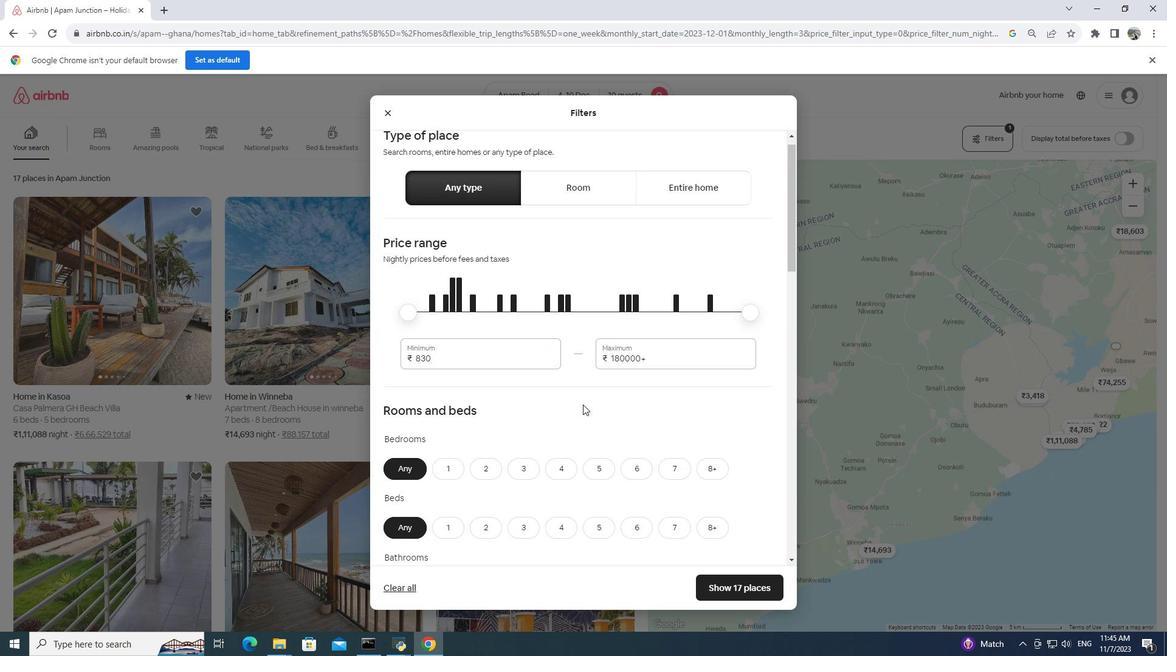 
Action: Mouse scrolled (583, 405) with delta (0, 0)
Screenshot: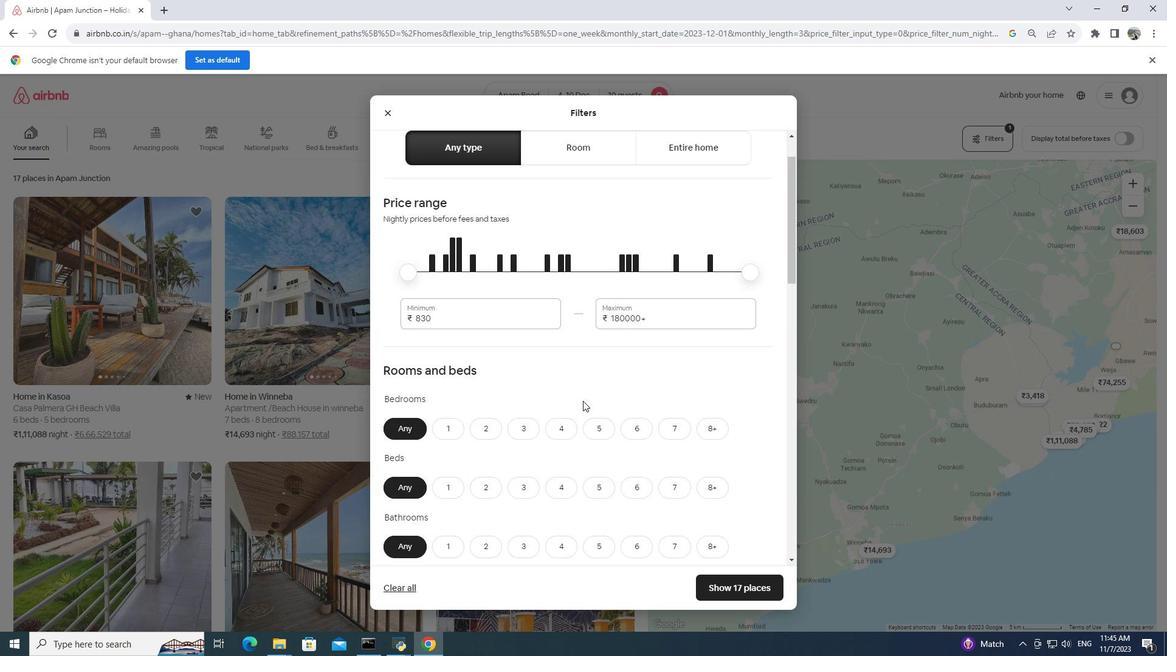 
Action: Mouse moved to (582, 400)
Screenshot: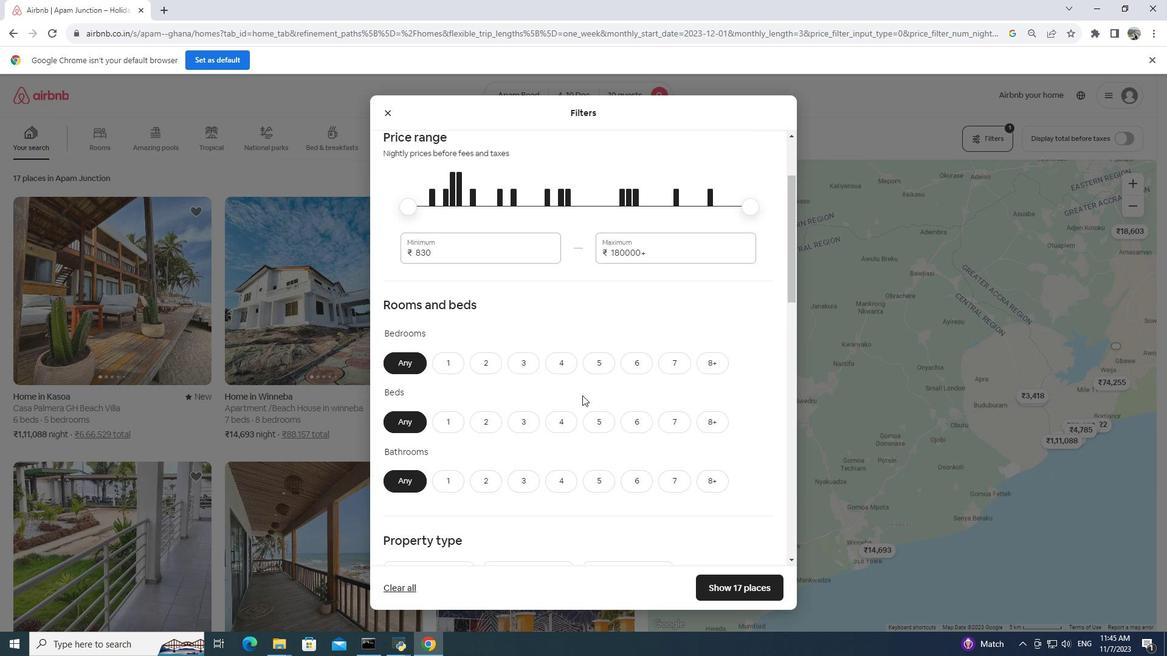 
Action: Mouse scrolled (582, 399) with delta (0, 0)
Screenshot: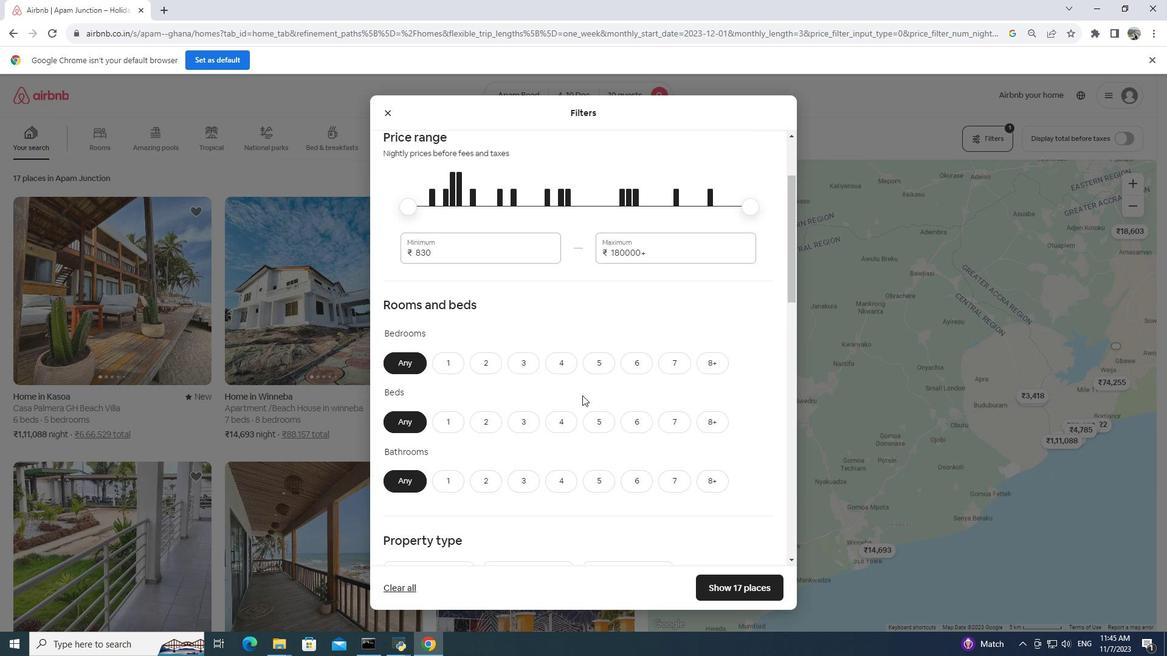 
Action: Mouse moved to (562, 301)
Screenshot: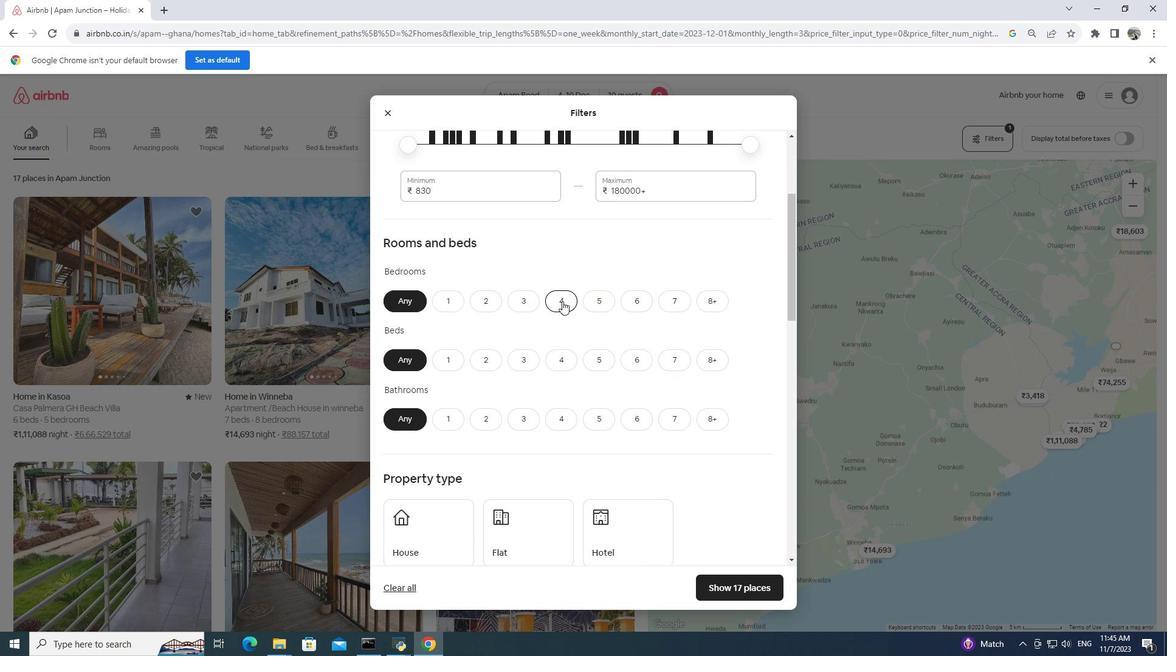 
Action: Mouse pressed left at (562, 301)
Screenshot: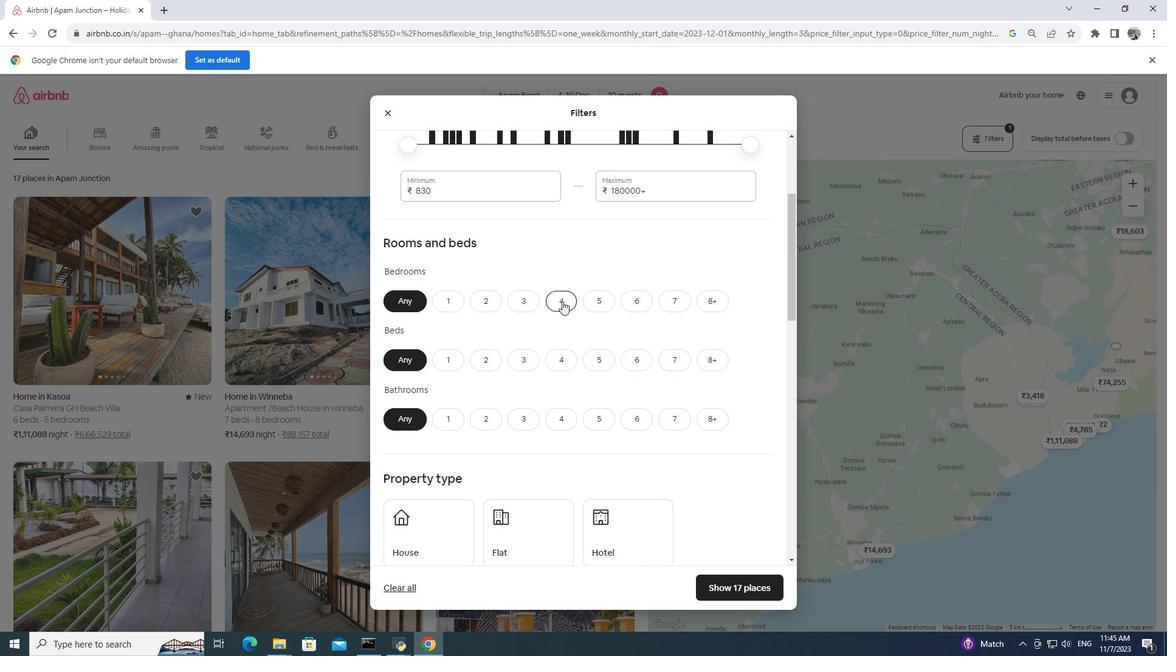 
Action: Mouse moved to (713, 357)
Screenshot: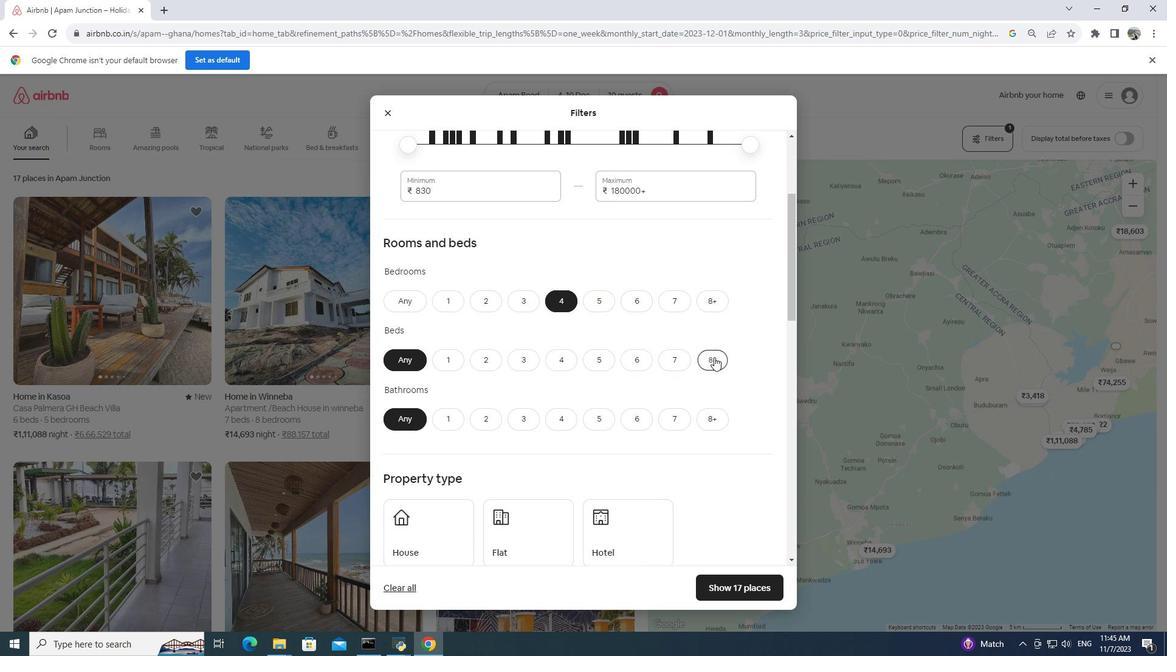 
Action: Mouse pressed left at (713, 357)
Screenshot: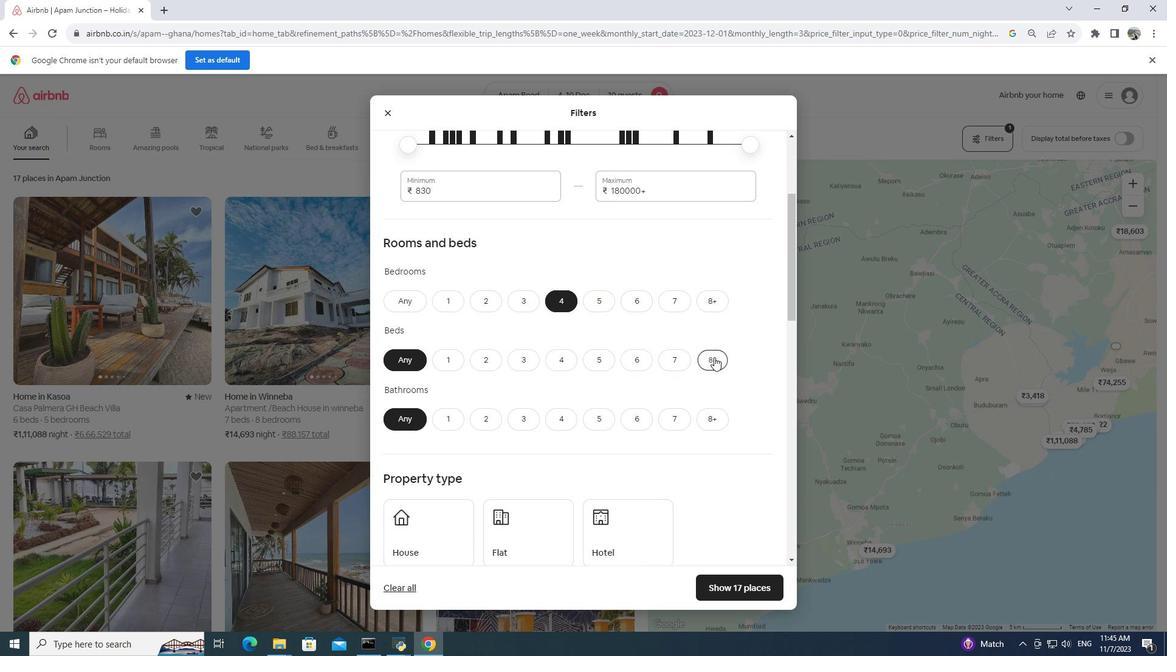 
Action: Mouse moved to (563, 415)
Screenshot: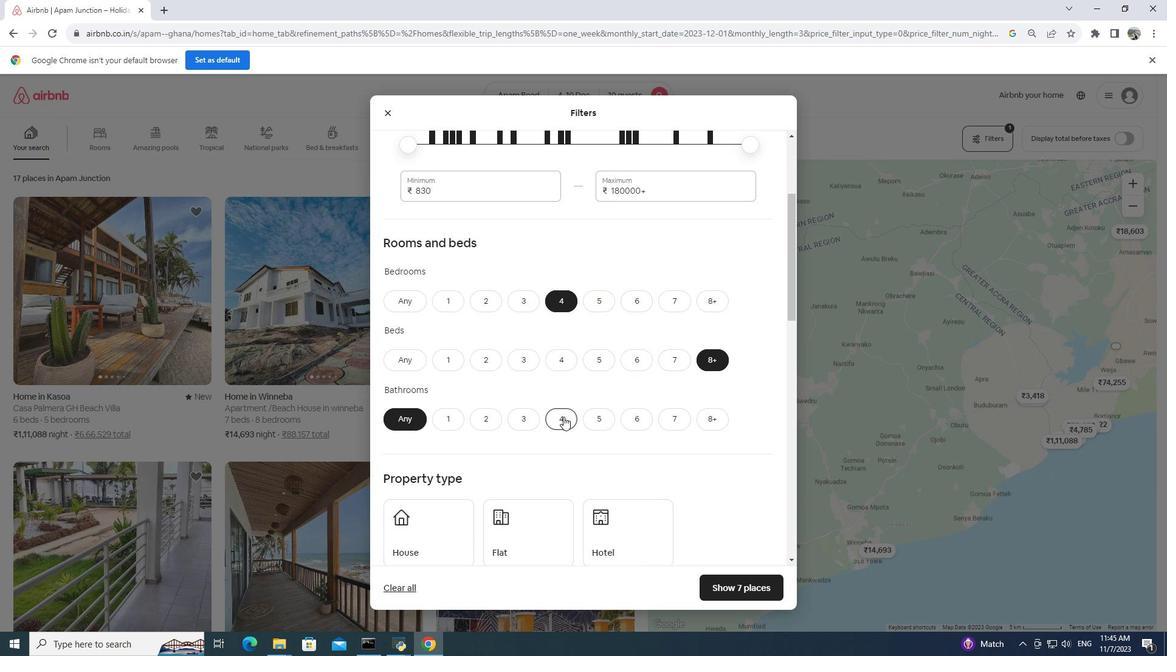
Action: Mouse pressed left at (563, 415)
Screenshot: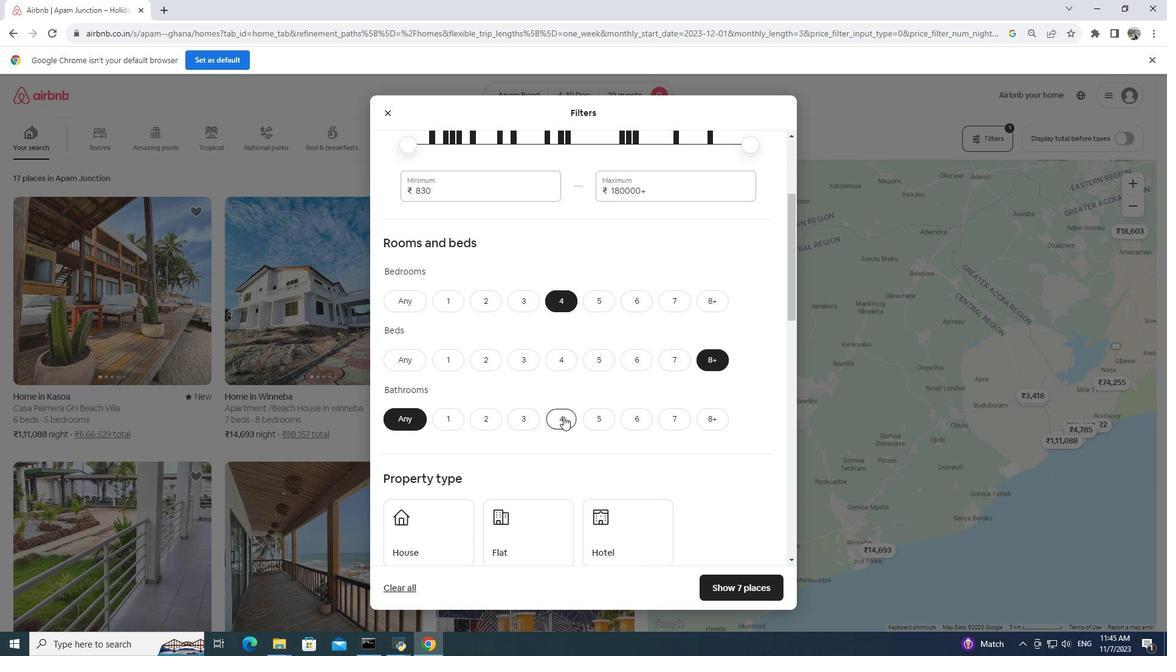 
Action: Mouse moved to (568, 405)
Screenshot: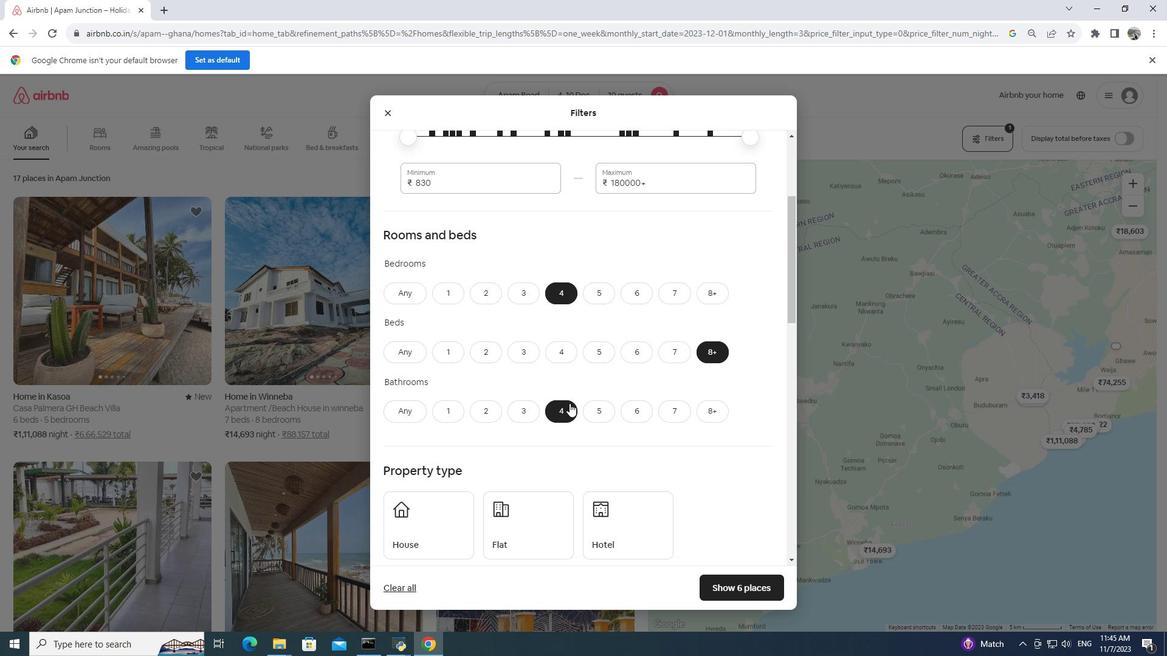 
Action: Mouse scrolled (568, 404) with delta (0, 0)
Screenshot: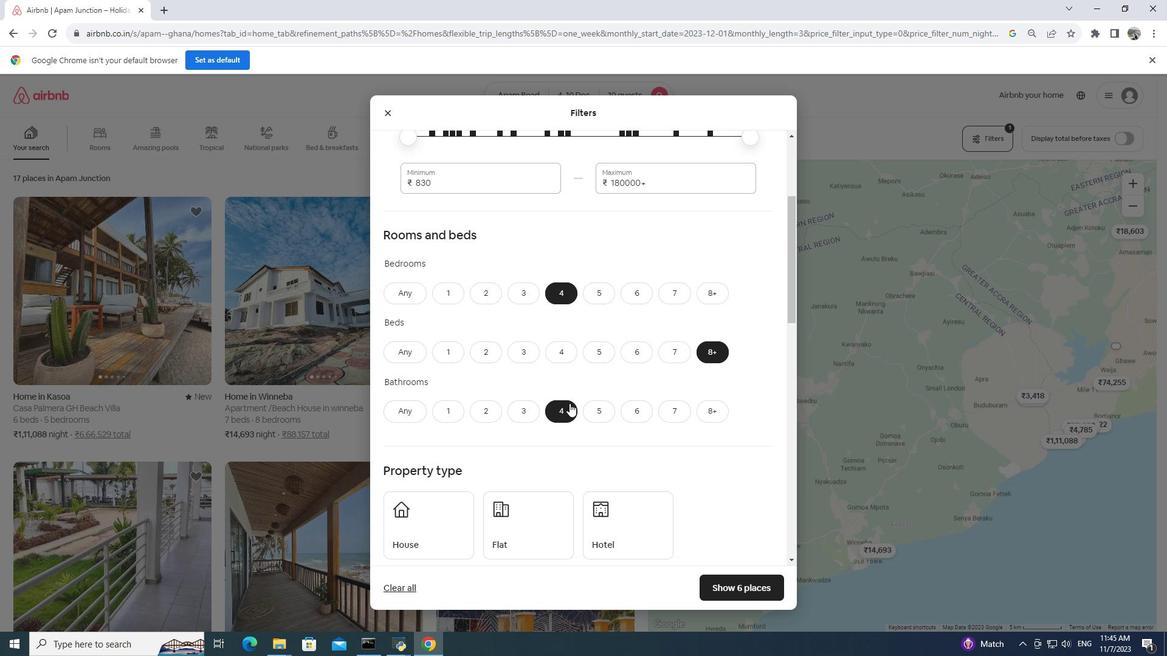 
Action: Mouse moved to (569, 403)
Screenshot: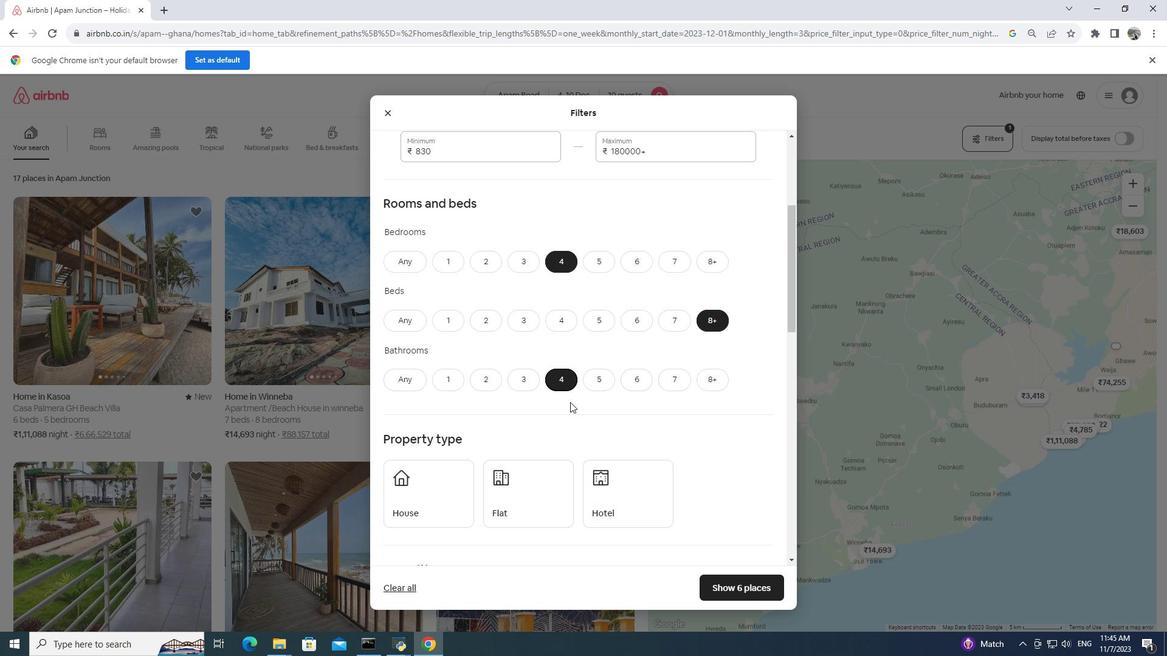
Action: Mouse scrolled (569, 403) with delta (0, 0)
Screenshot: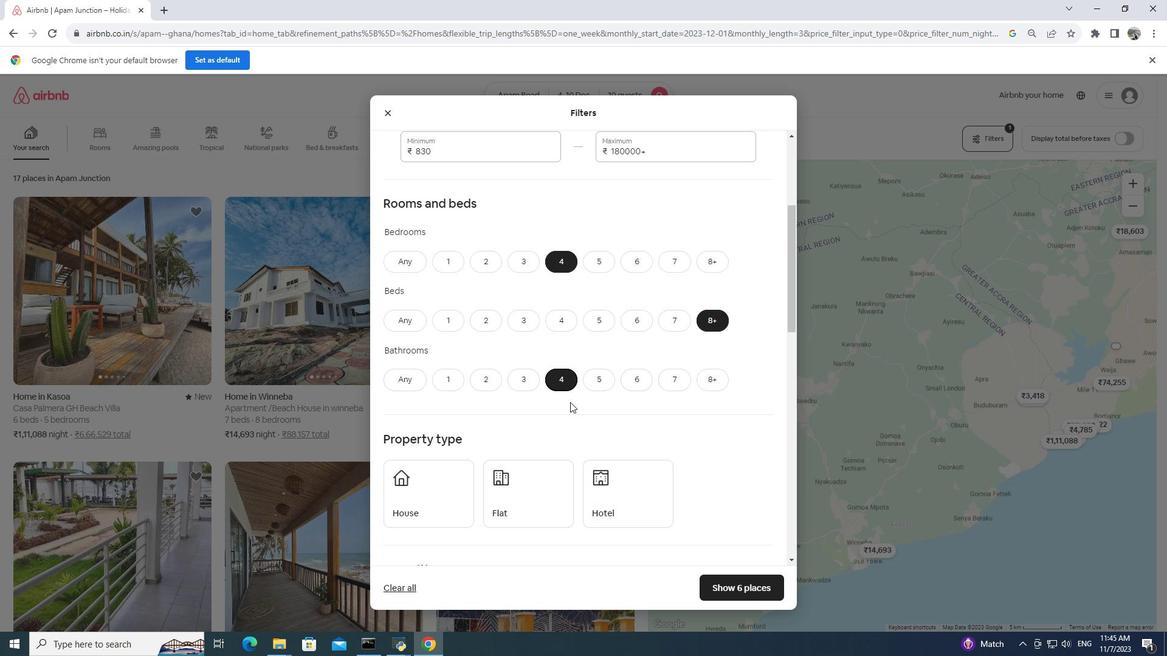 
Action: Mouse moved to (443, 429)
Screenshot: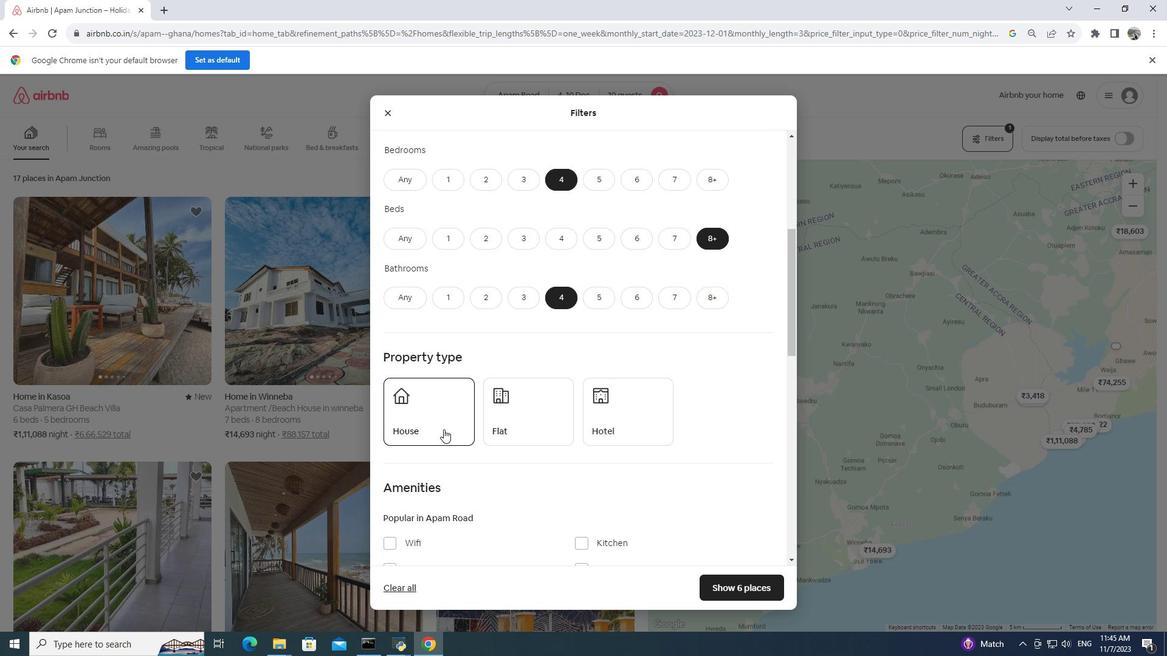 
Action: Mouse pressed left at (443, 429)
Screenshot: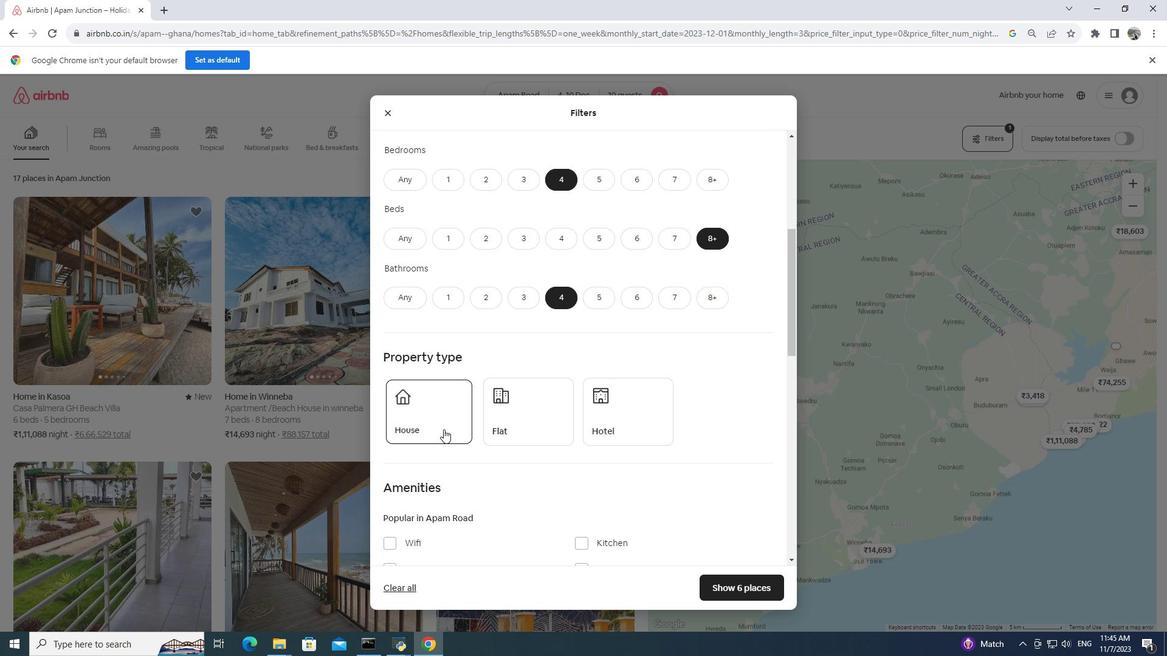
Action: Mouse moved to (564, 380)
Screenshot: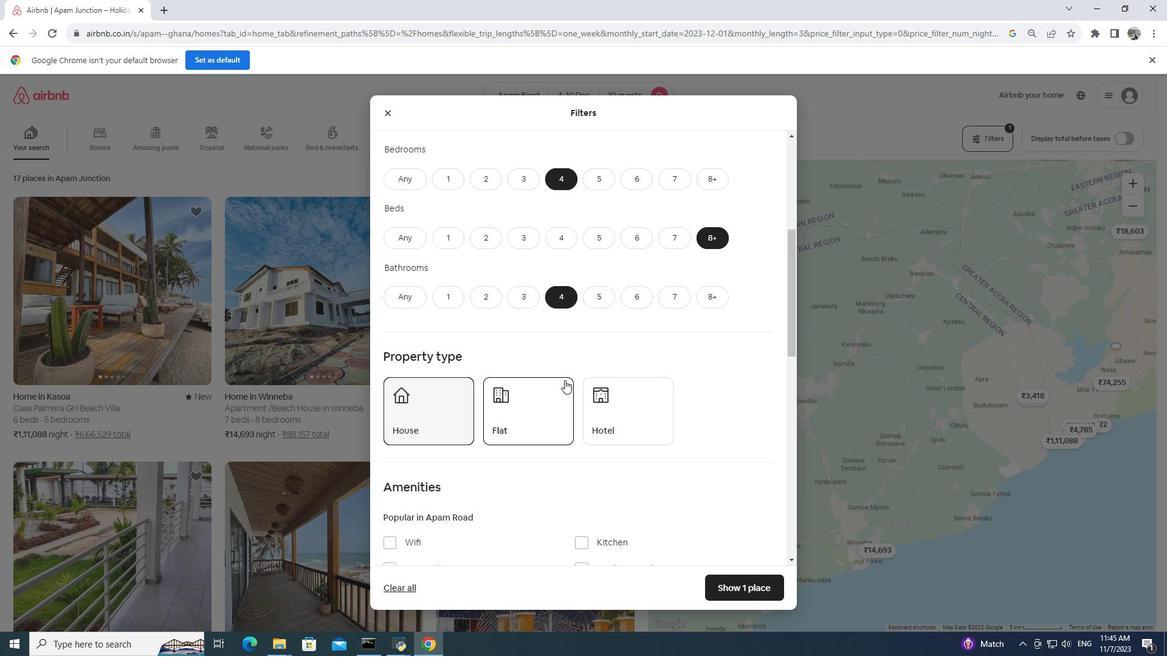 
Action: Mouse scrolled (564, 380) with delta (0, 0)
Screenshot: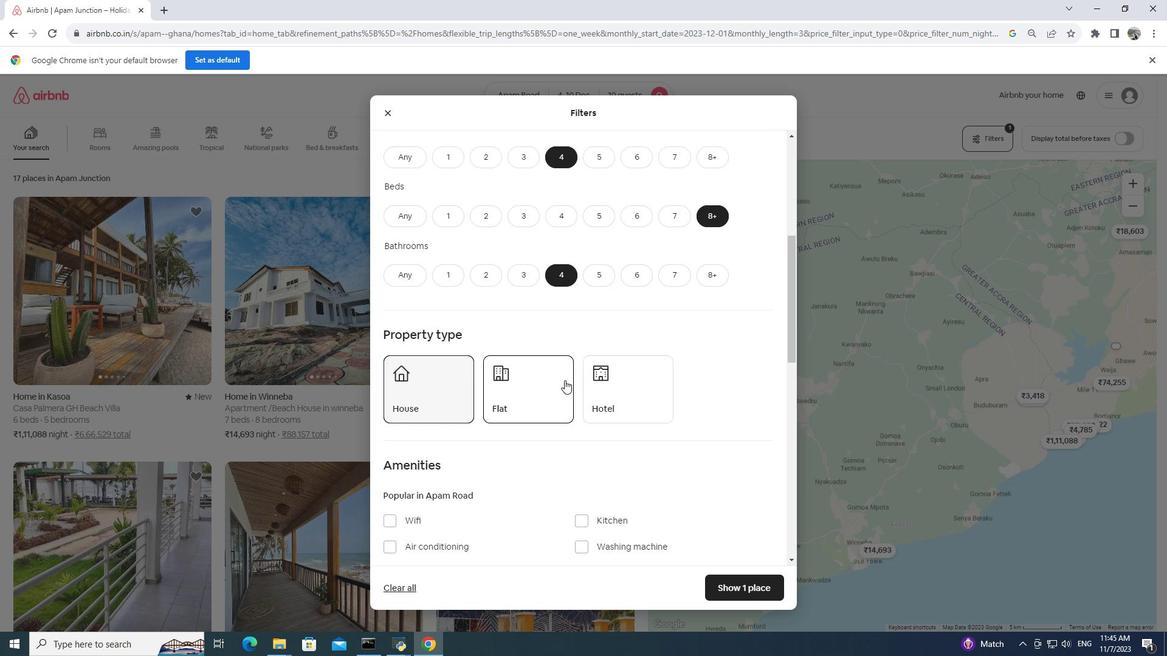 
Action: Mouse moved to (564, 380)
Screenshot: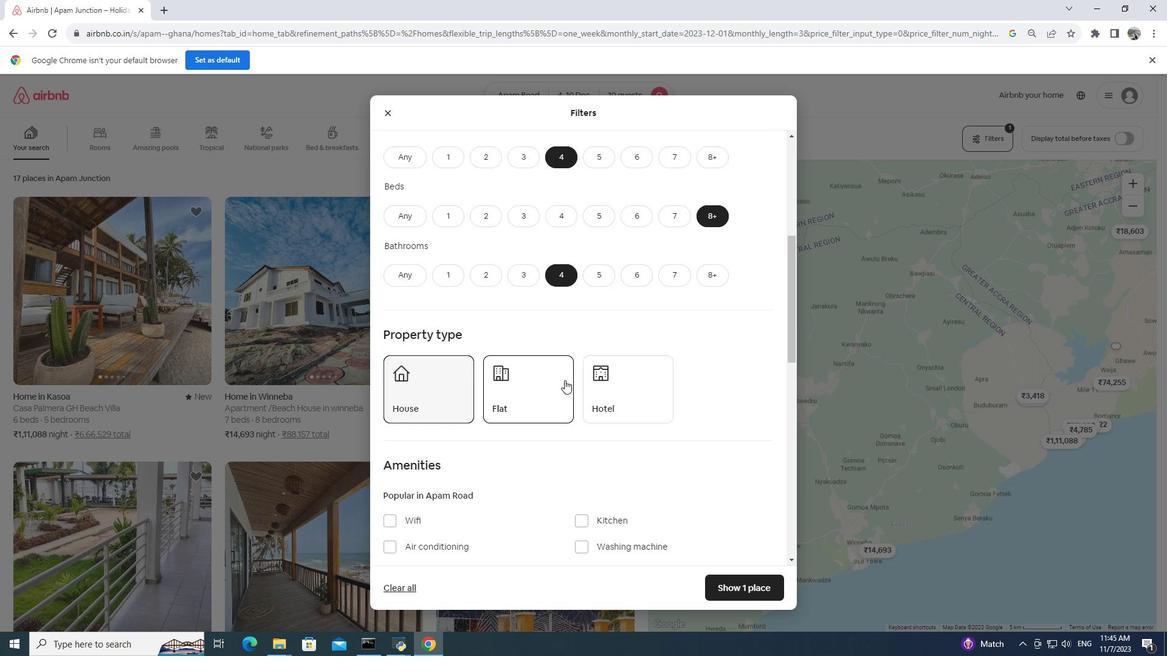 
Action: Mouse scrolled (564, 380) with delta (0, 0)
Screenshot: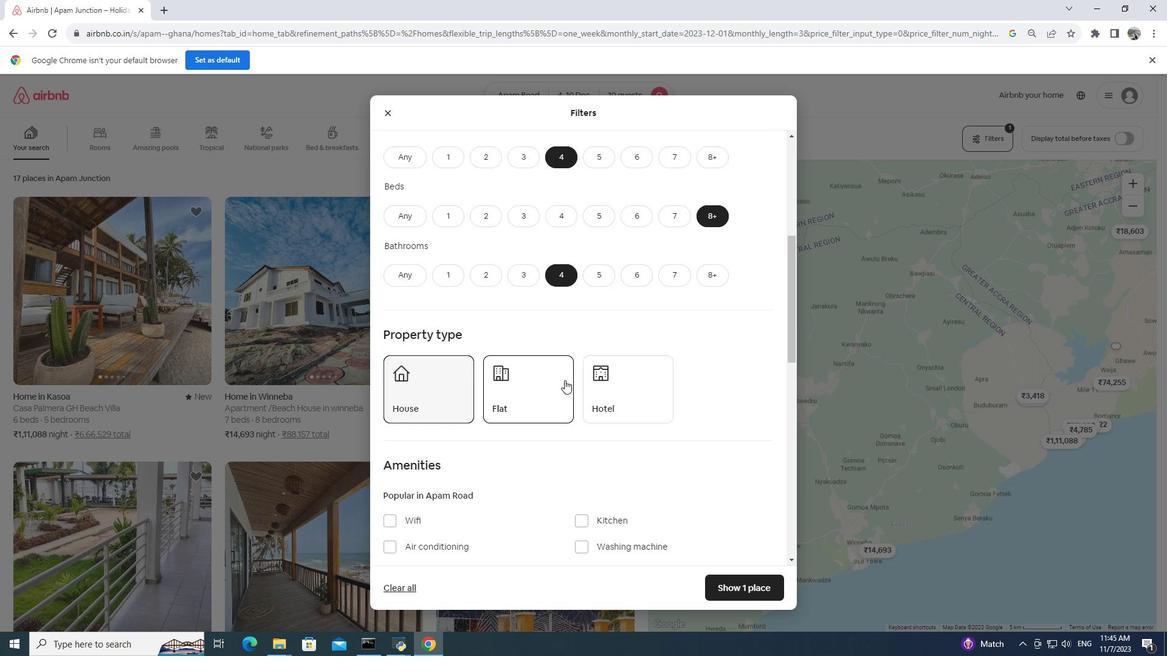 
Action: Mouse scrolled (564, 380) with delta (0, 0)
Screenshot: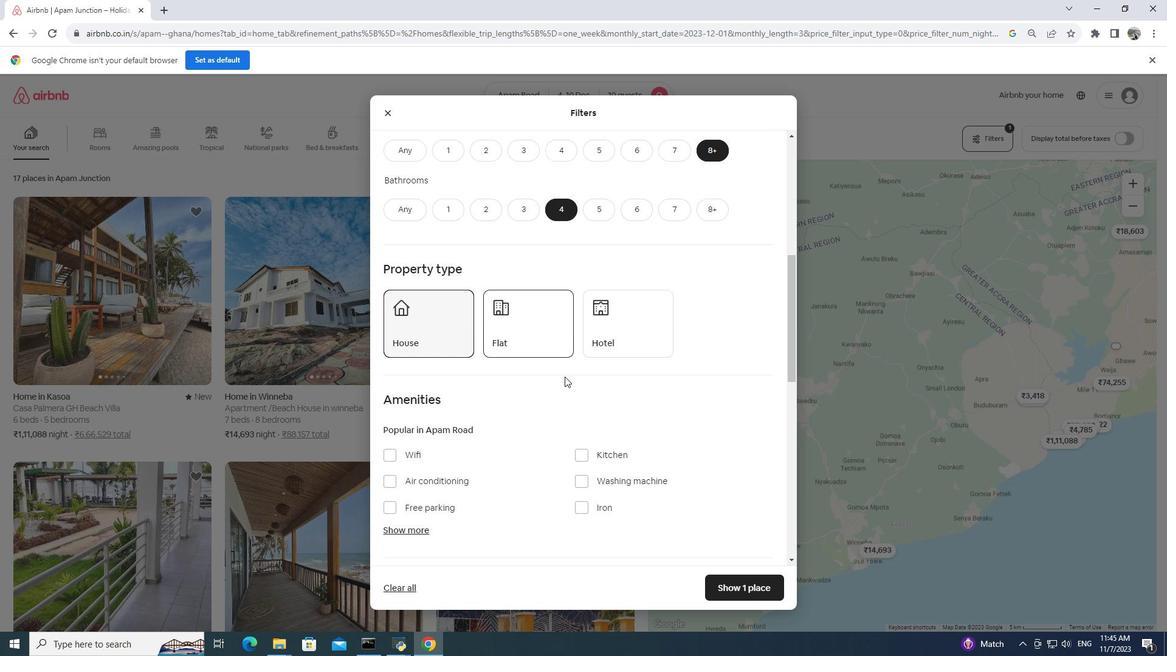 
Action: Mouse moved to (388, 358)
Screenshot: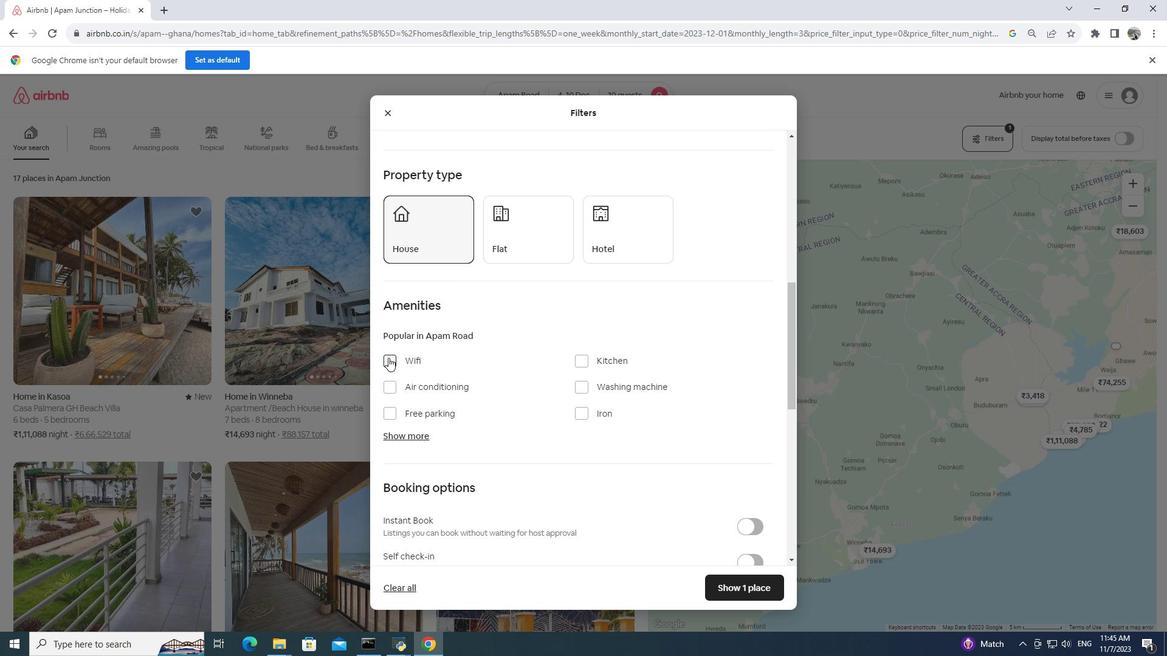 
Action: Mouse pressed left at (388, 358)
Screenshot: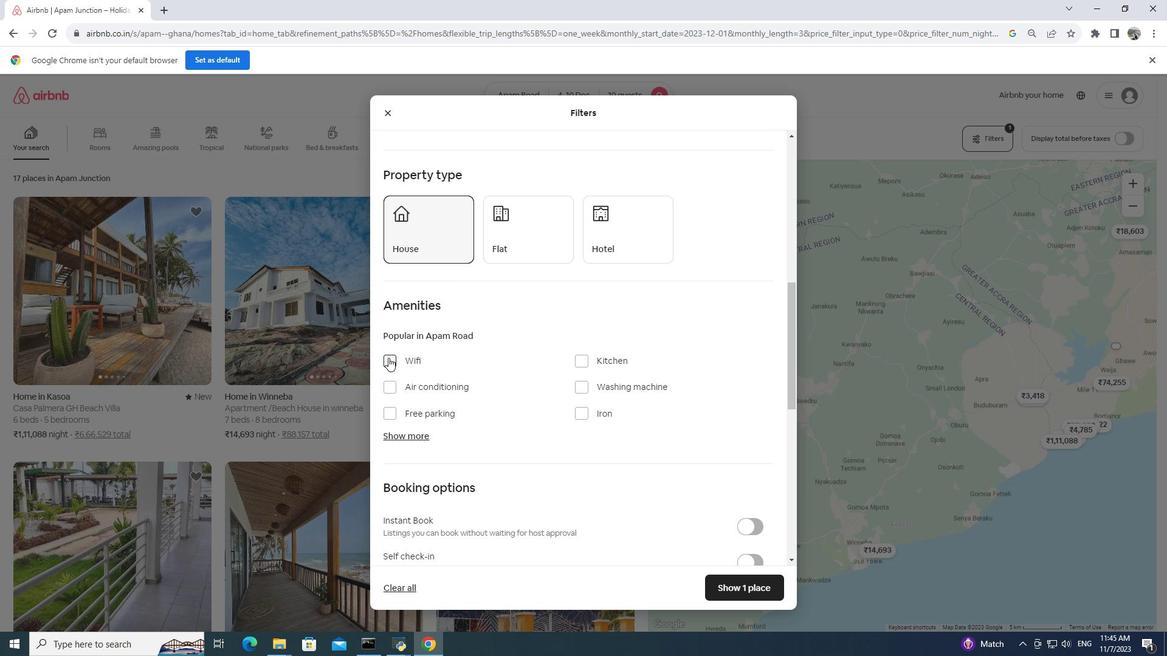 
Action: Mouse moved to (414, 435)
Screenshot: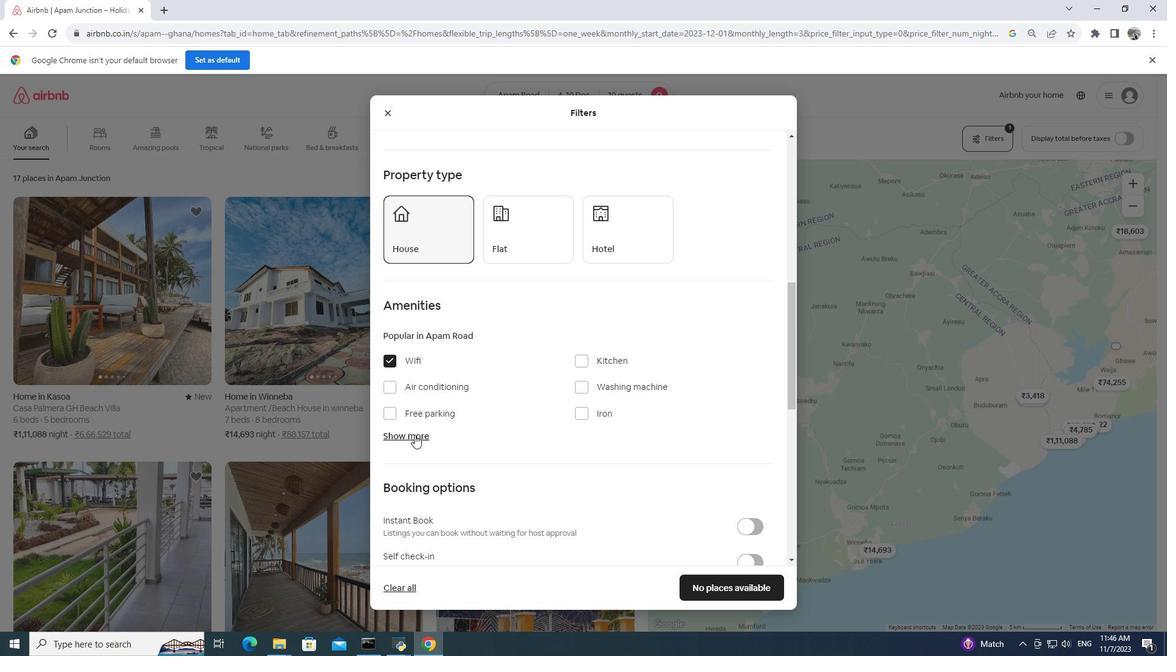 
Action: Mouse pressed left at (414, 435)
Screenshot: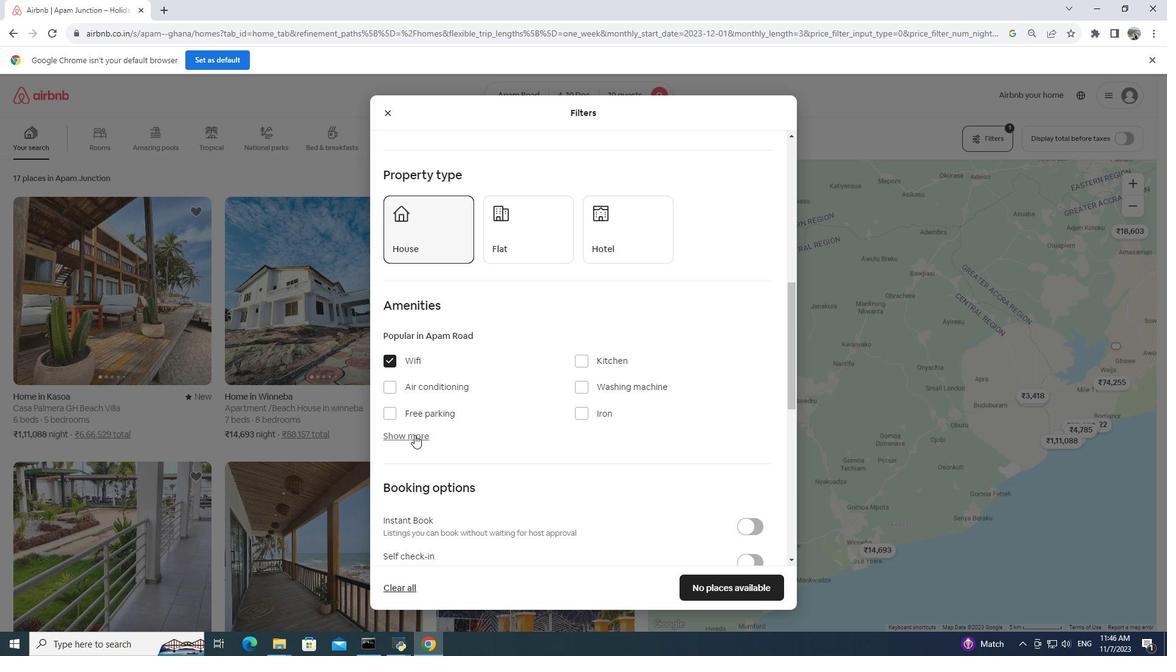
Action: Mouse moved to (583, 501)
Screenshot: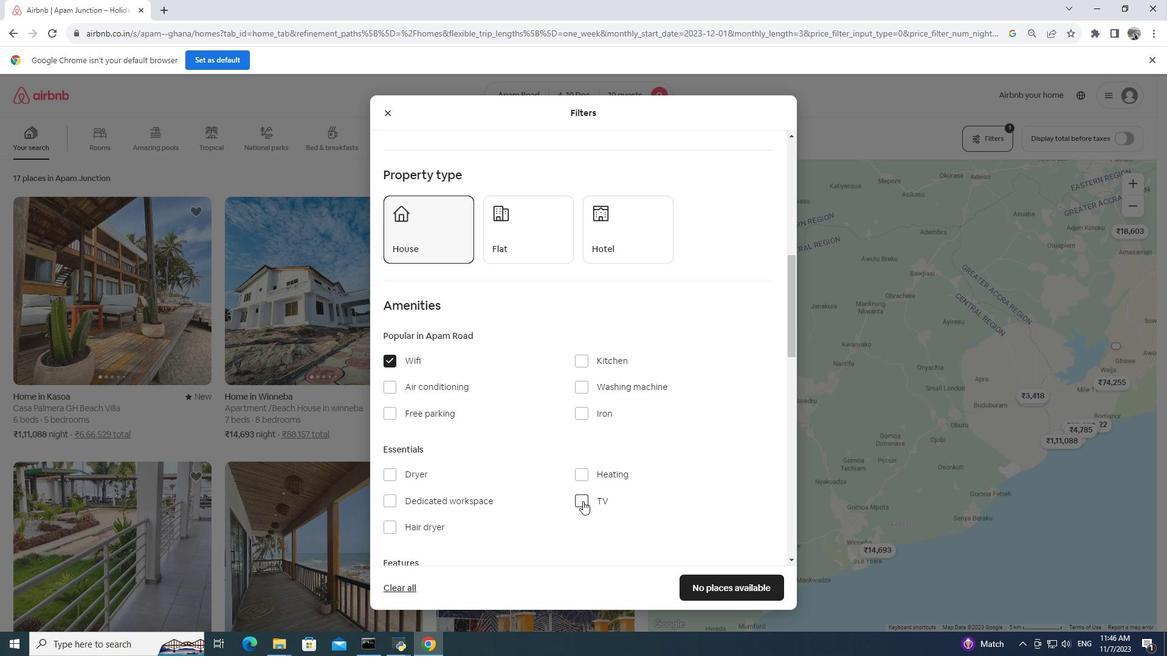 
Action: Mouse pressed left at (583, 501)
Screenshot: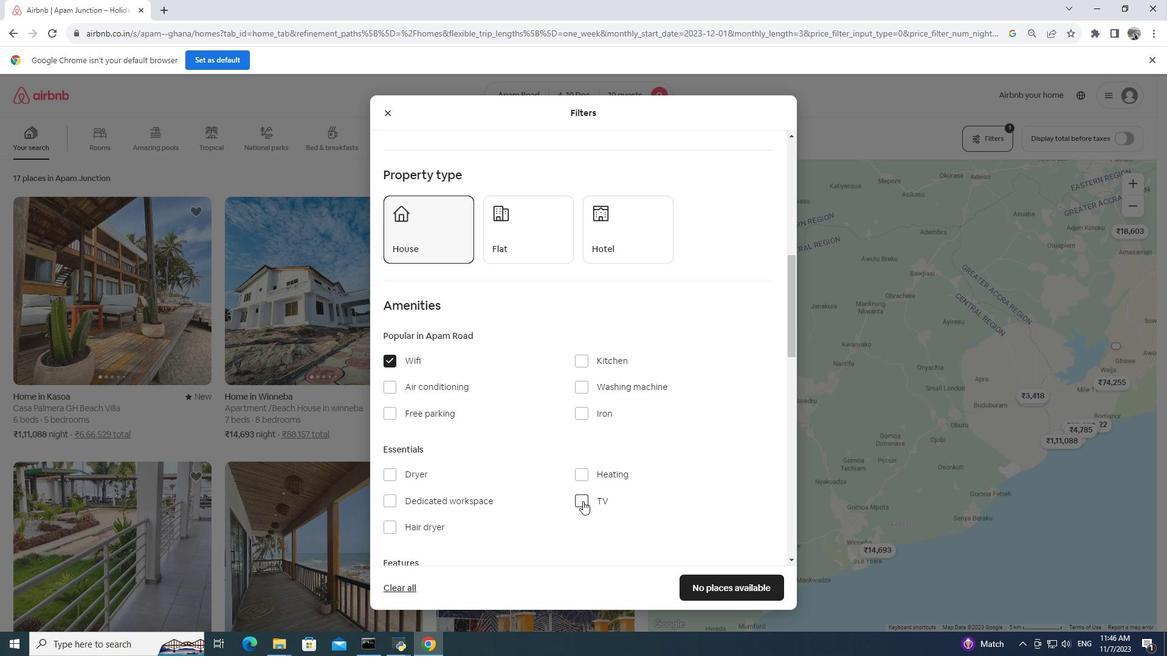 
Action: Mouse moved to (391, 412)
Screenshot: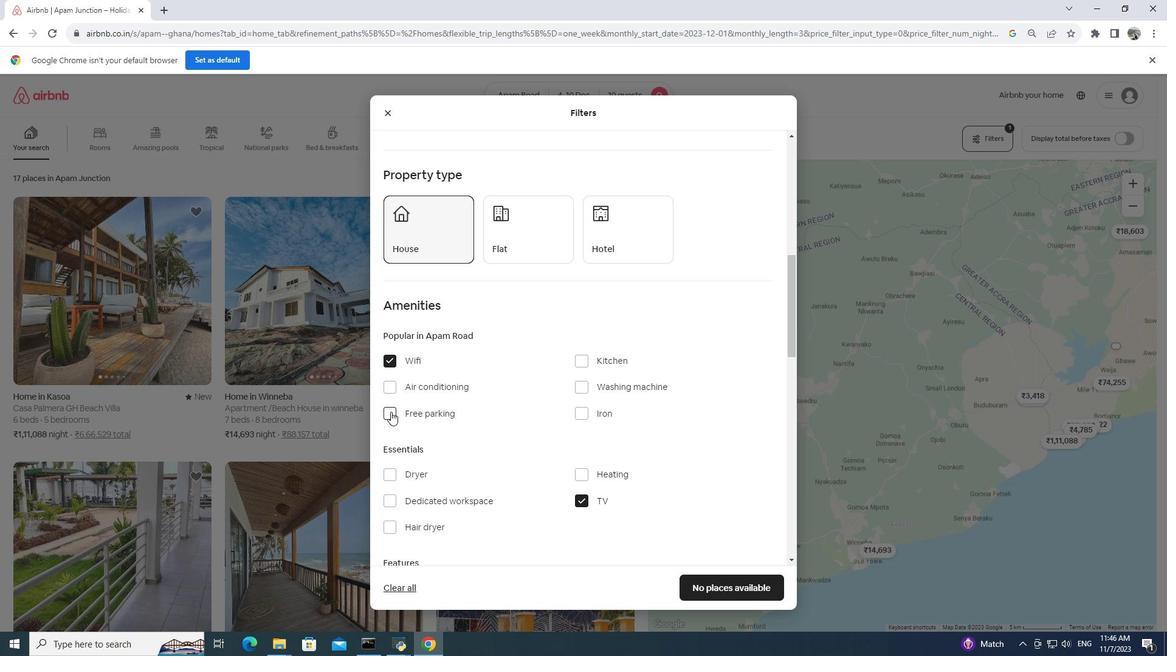 
Action: Mouse pressed left at (391, 412)
Screenshot: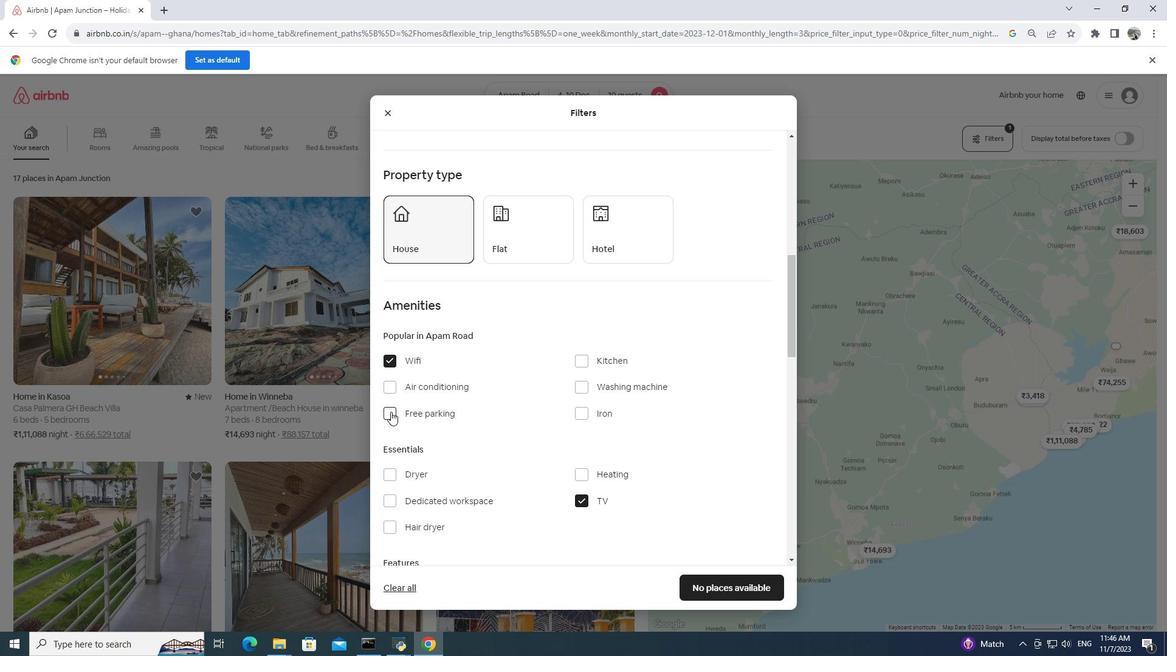 
Action: Mouse moved to (402, 398)
Screenshot: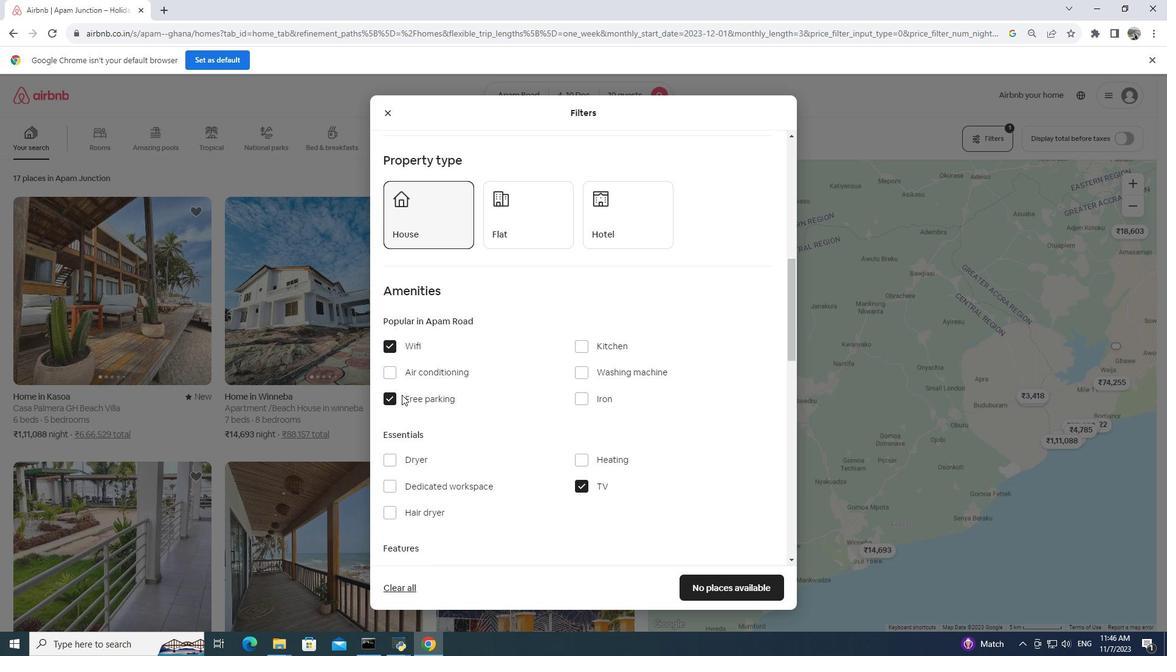 
Action: Mouse scrolled (402, 397) with delta (0, 0)
Screenshot: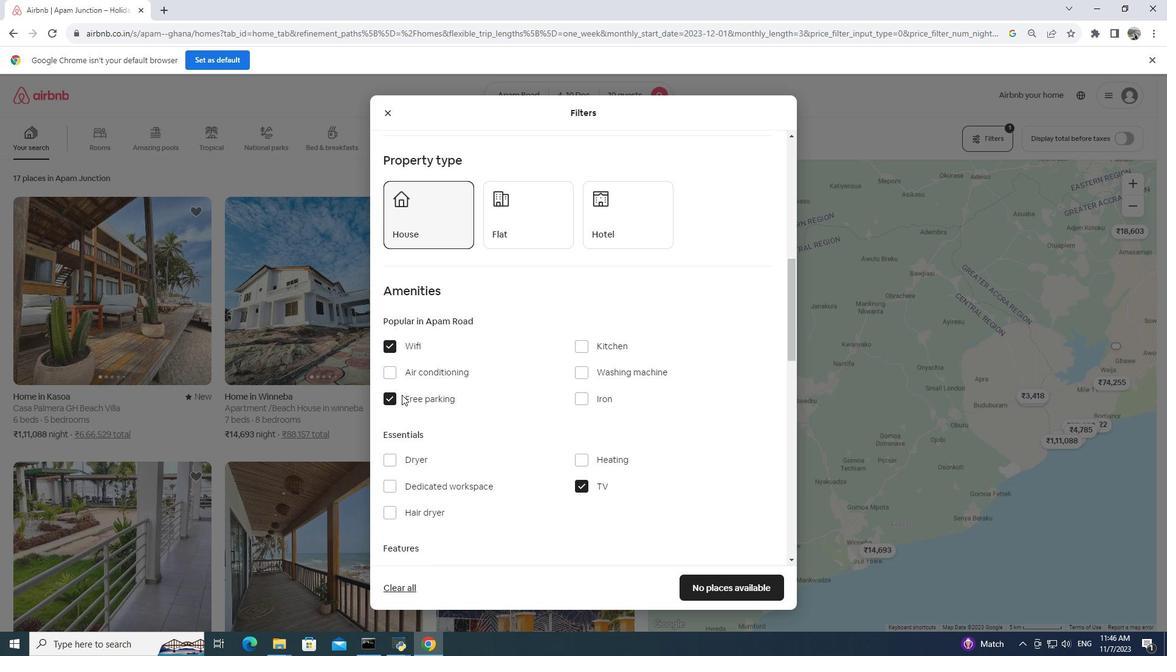 
Action: Mouse moved to (402, 392)
Screenshot: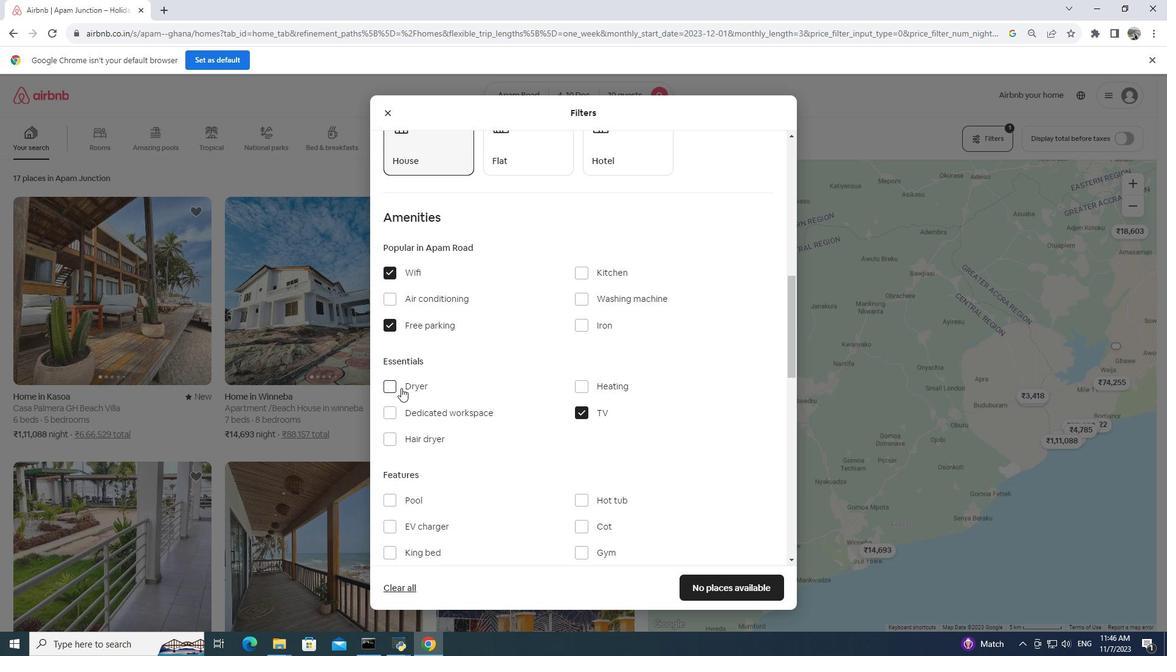 
Action: Mouse scrolled (402, 392) with delta (0, 0)
Screenshot: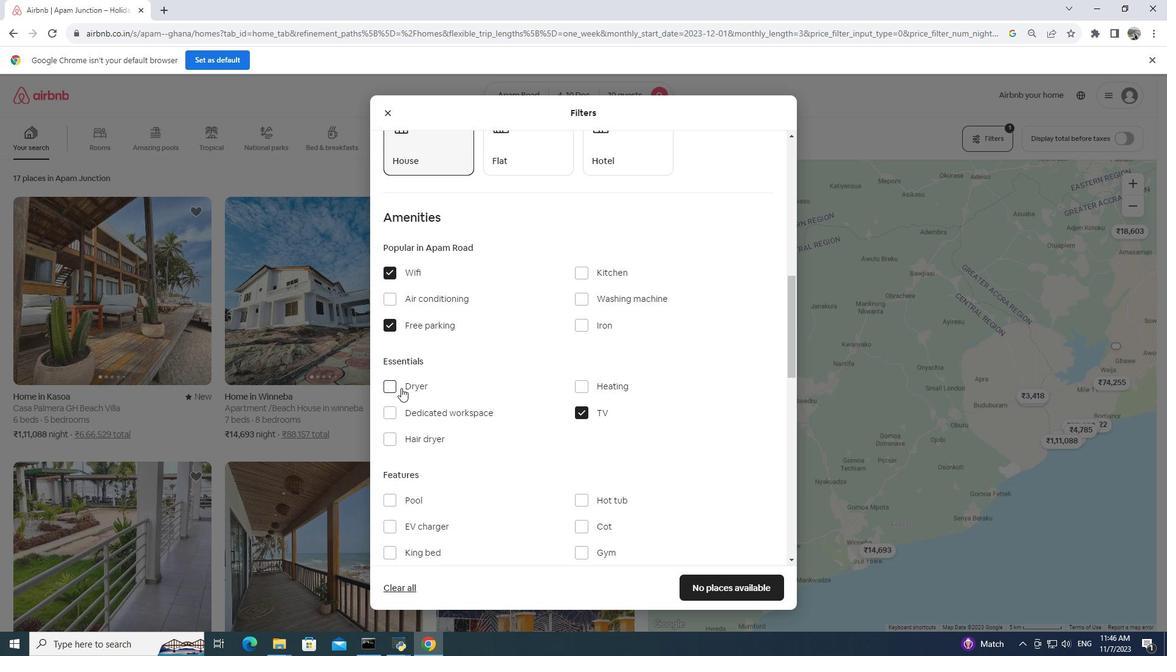 
Action: Mouse moved to (580, 517)
Screenshot: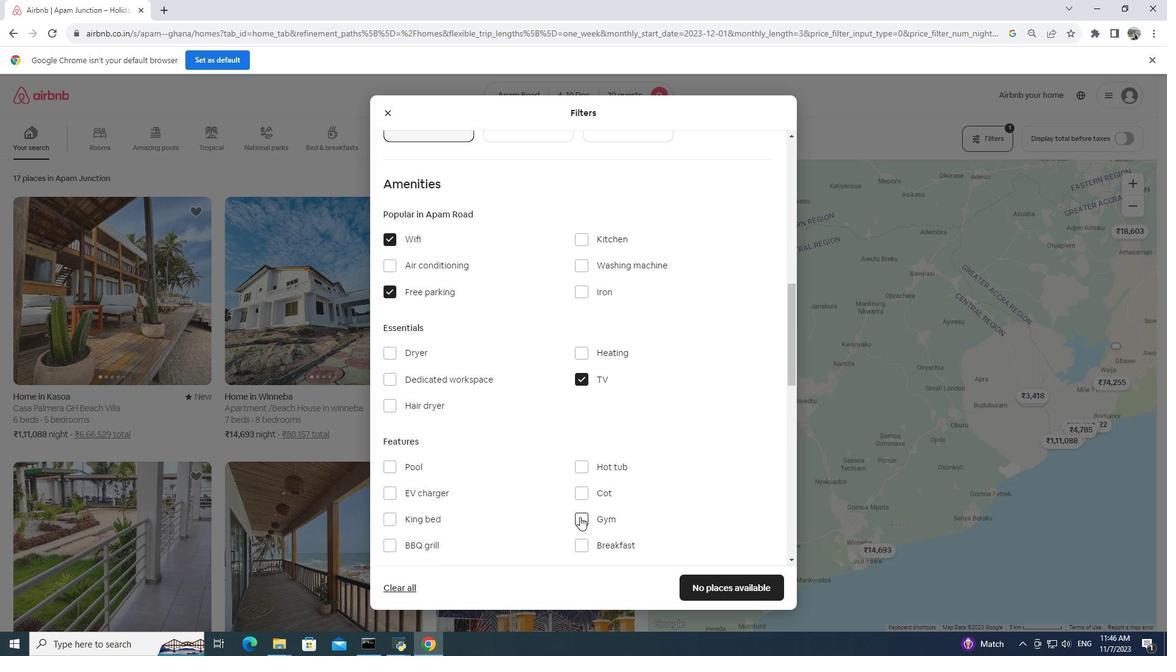 
Action: Mouse pressed left at (580, 517)
Screenshot: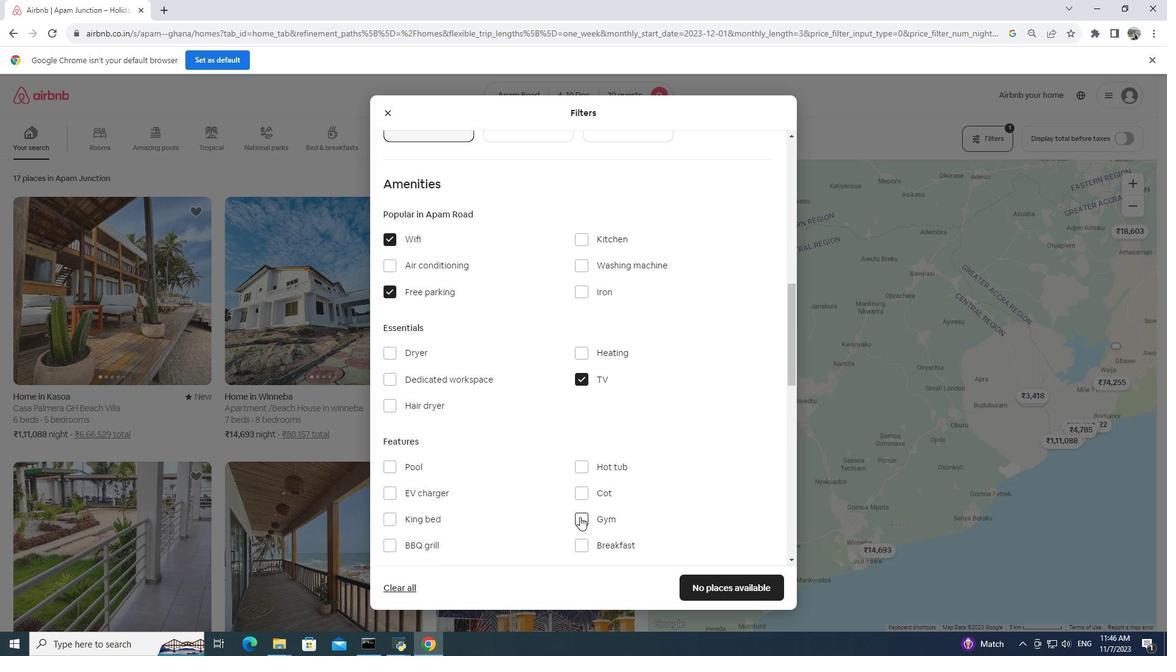 
Action: Mouse moved to (578, 506)
Screenshot: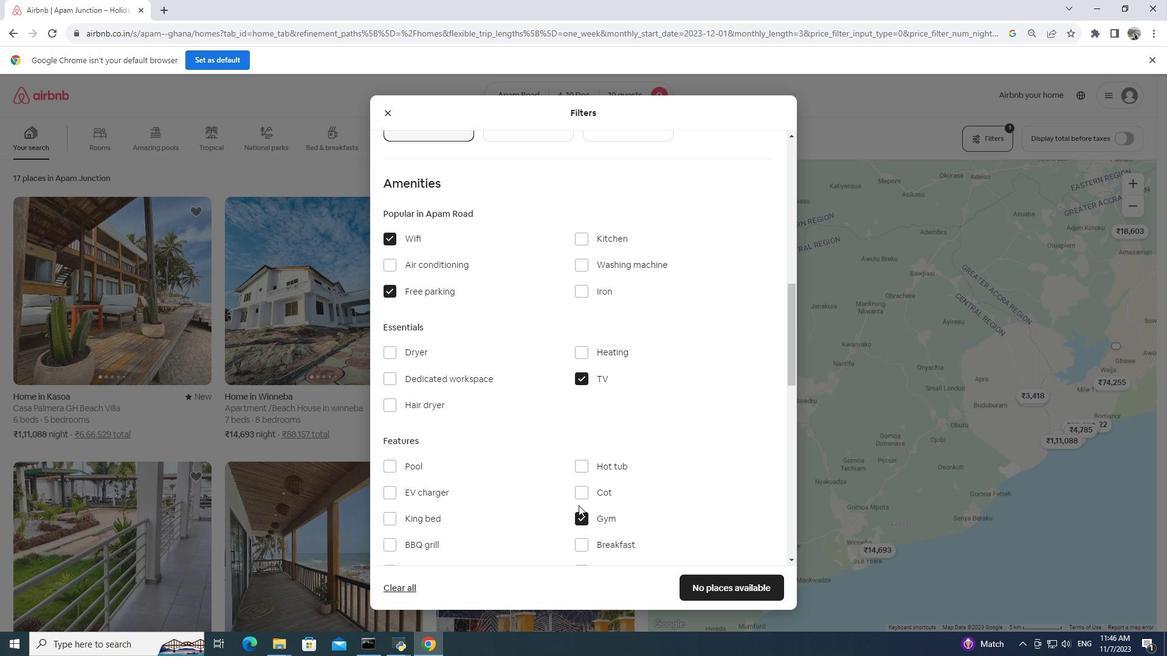 
Action: Mouse scrolled (578, 505) with delta (0, 0)
Screenshot: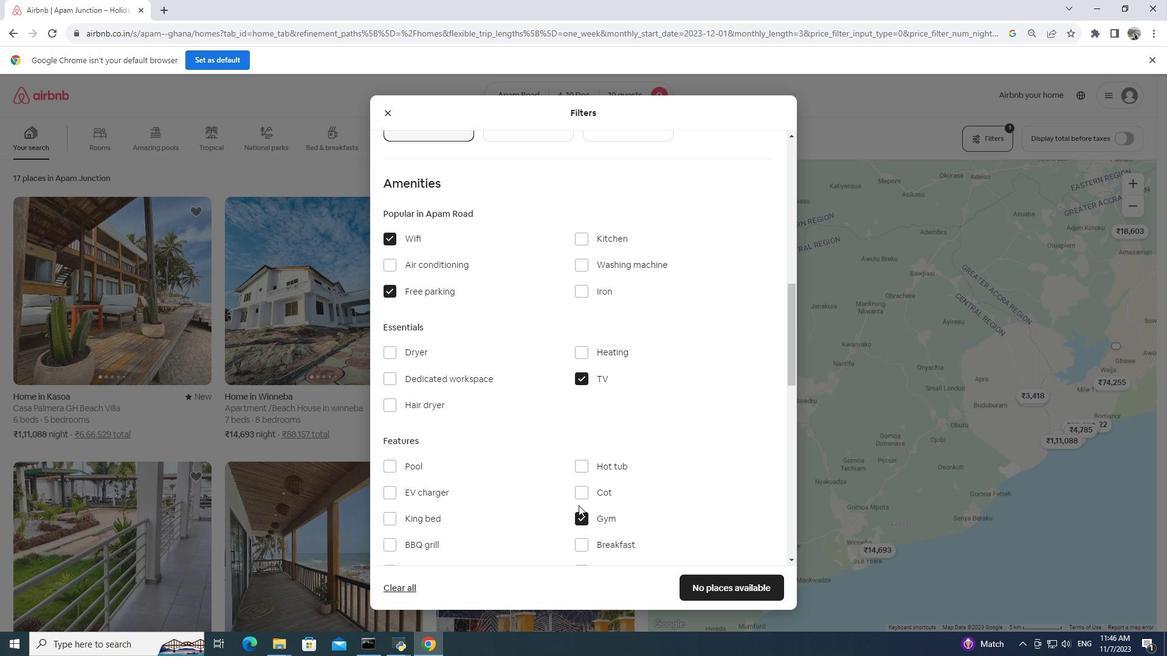 
Action: Mouse moved to (580, 486)
Screenshot: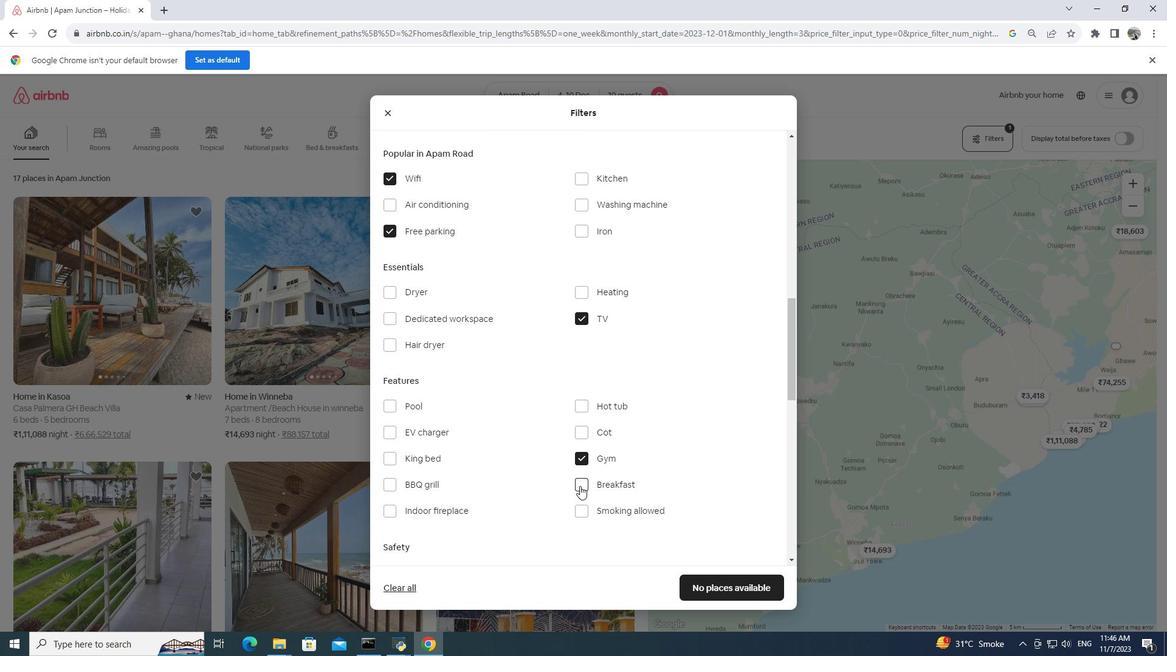 
Action: Mouse pressed left at (580, 486)
Screenshot: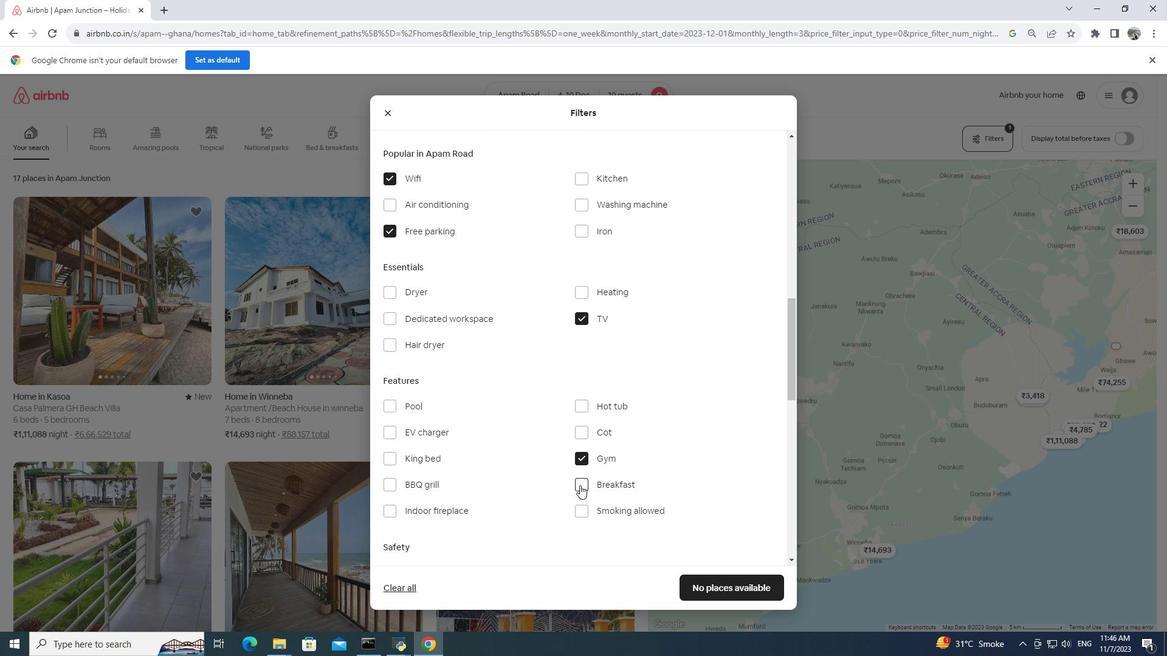 
Action: Mouse moved to (752, 578)
Screenshot: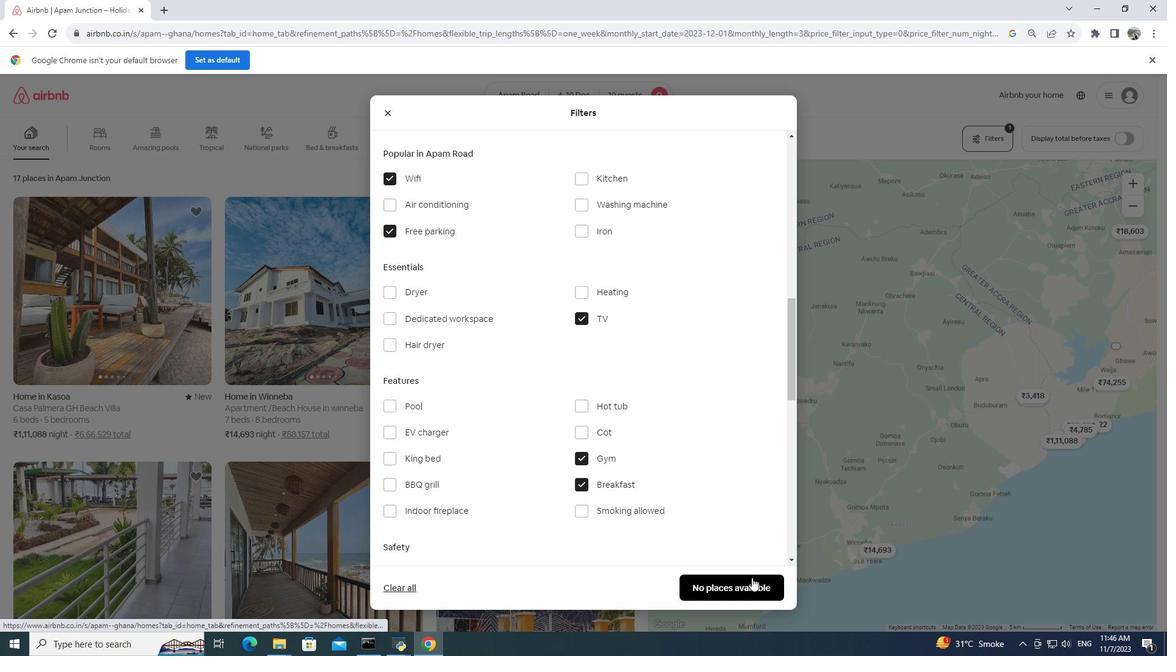 
